 Task: Start in the project WorkWave the sprint 'Sprint for Success', with a duration of 3 weeks.
Action: Mouse moved to (82, 204)
Screenshot: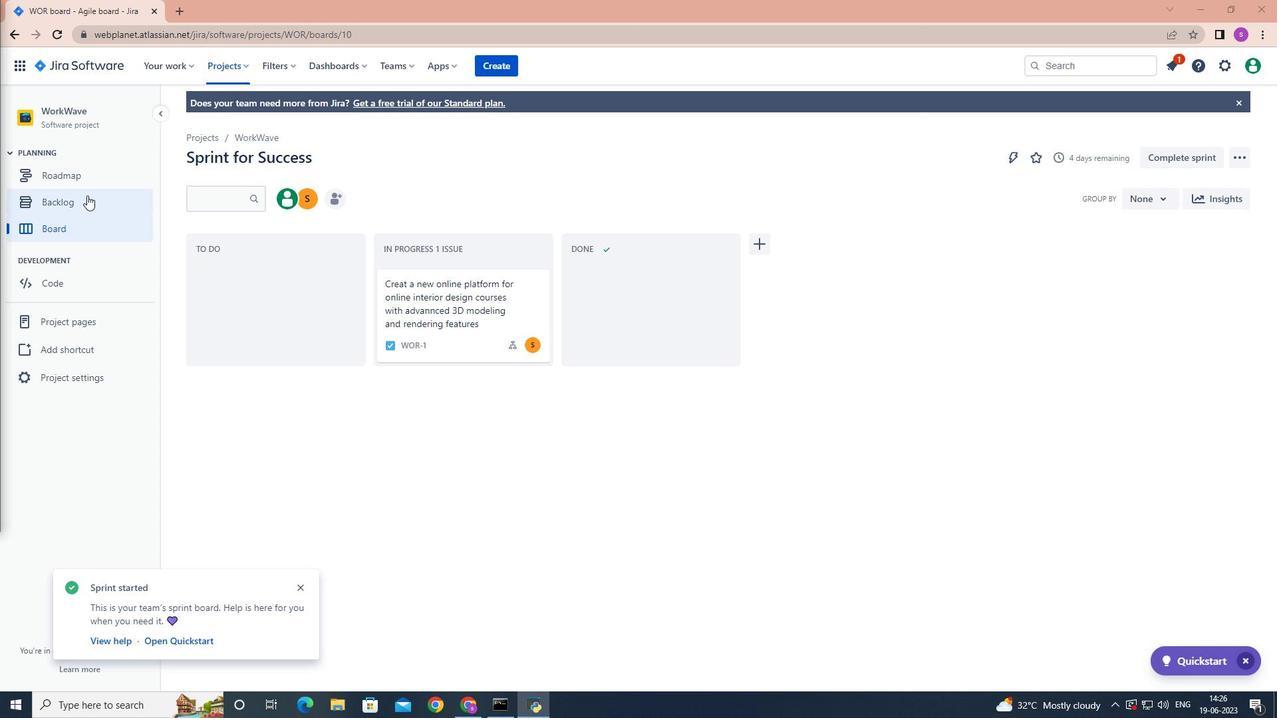 
Action: Mouse pressed left at (82, 204)
Screenshot: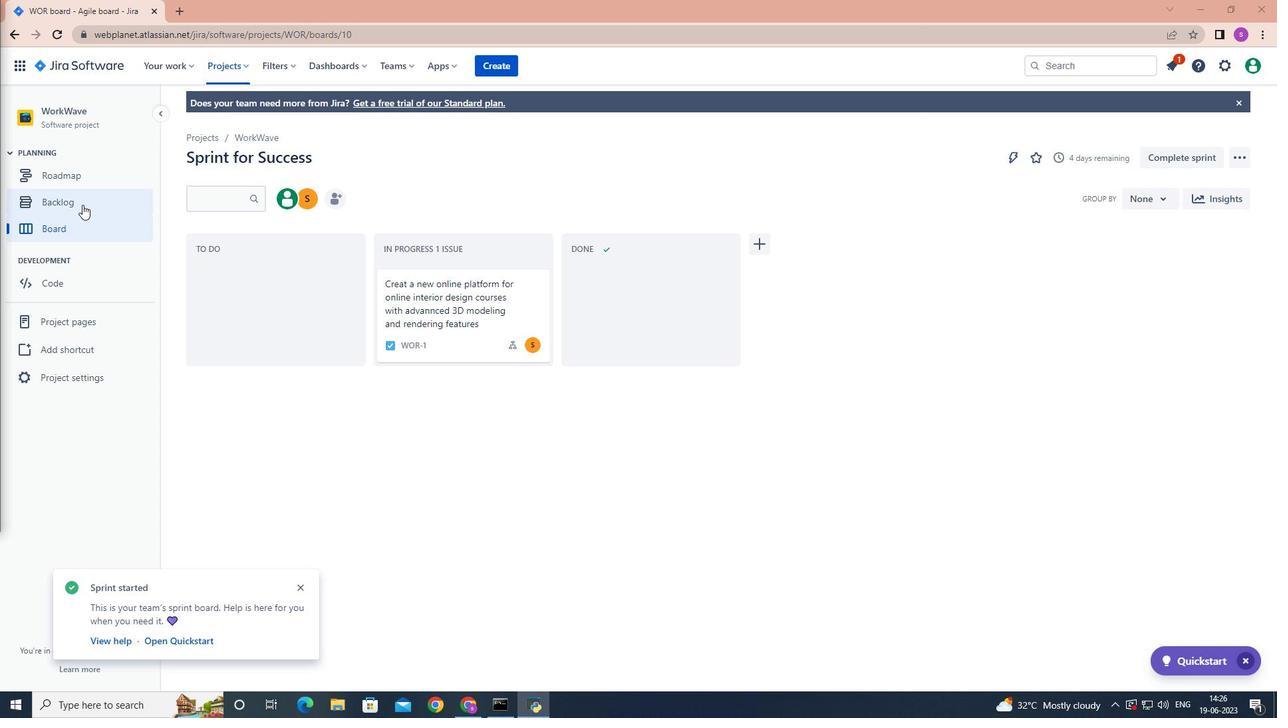 
Action: Mouse moved to (691, 502)
Screenshot: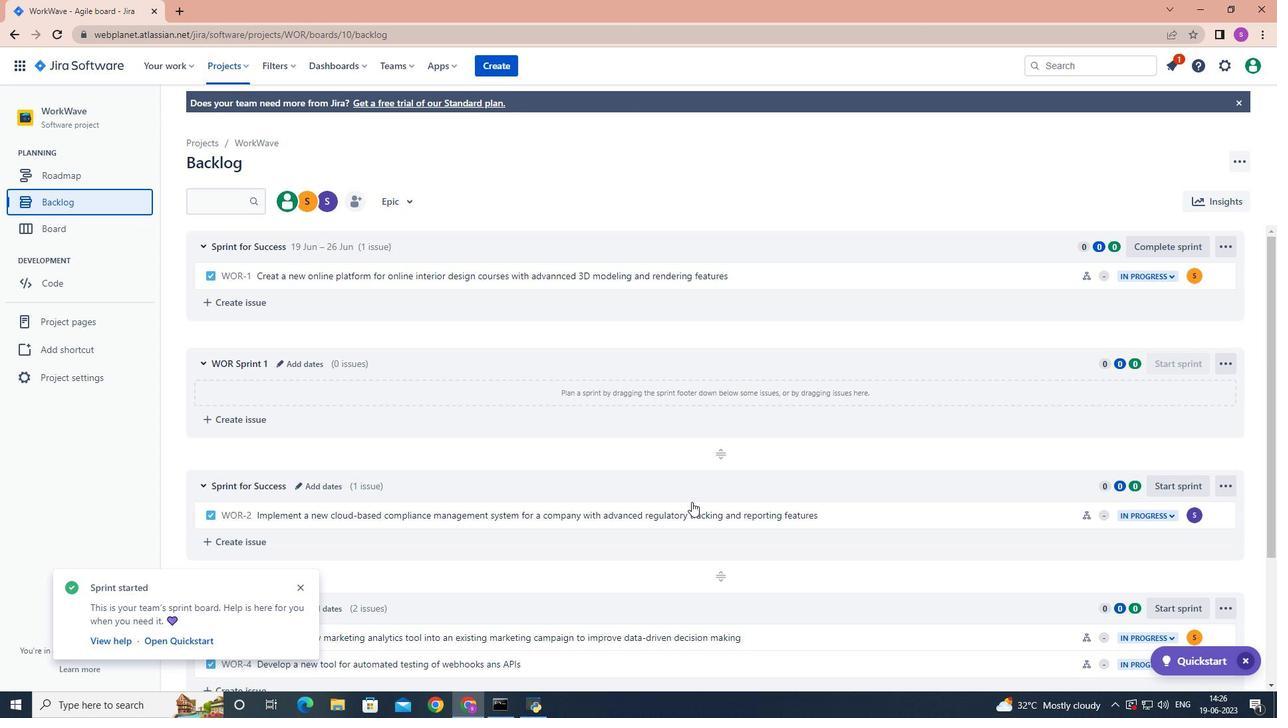 
Action: Mouse scrolled (691, 501) with delta (0, 0)
Screenshot: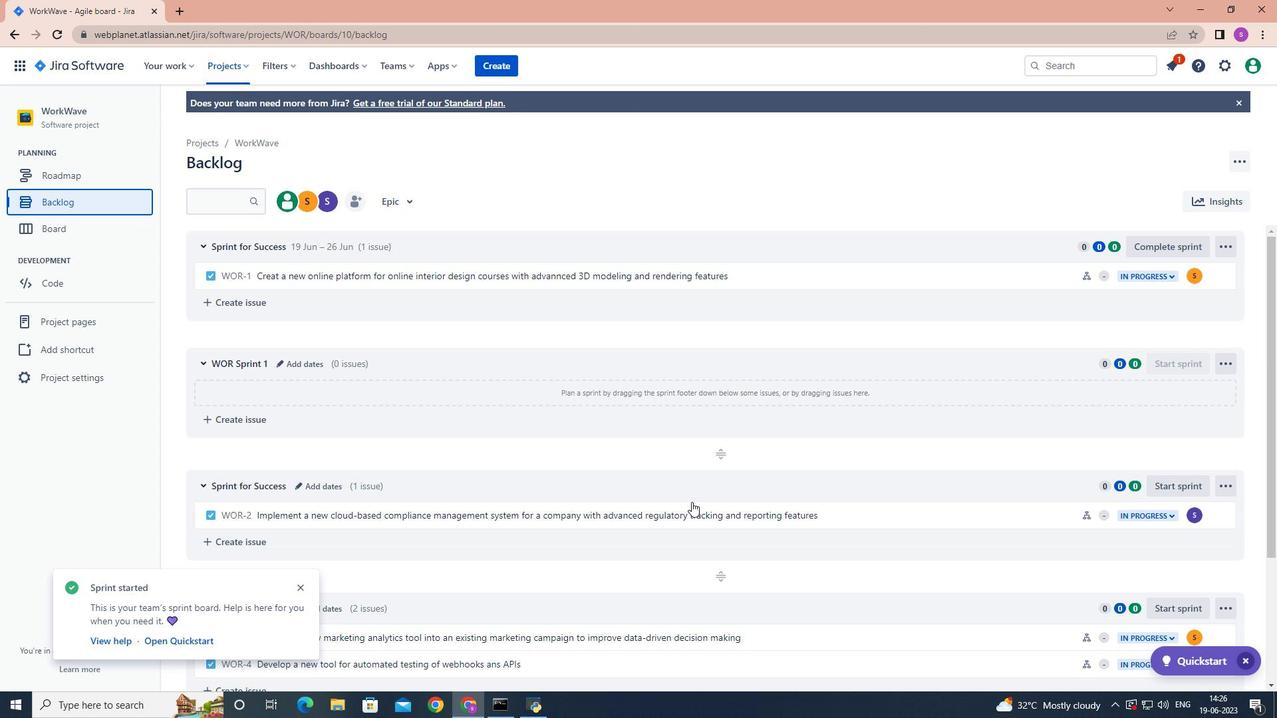 
Action: Mouse moved to (692, 502)
Screenshot: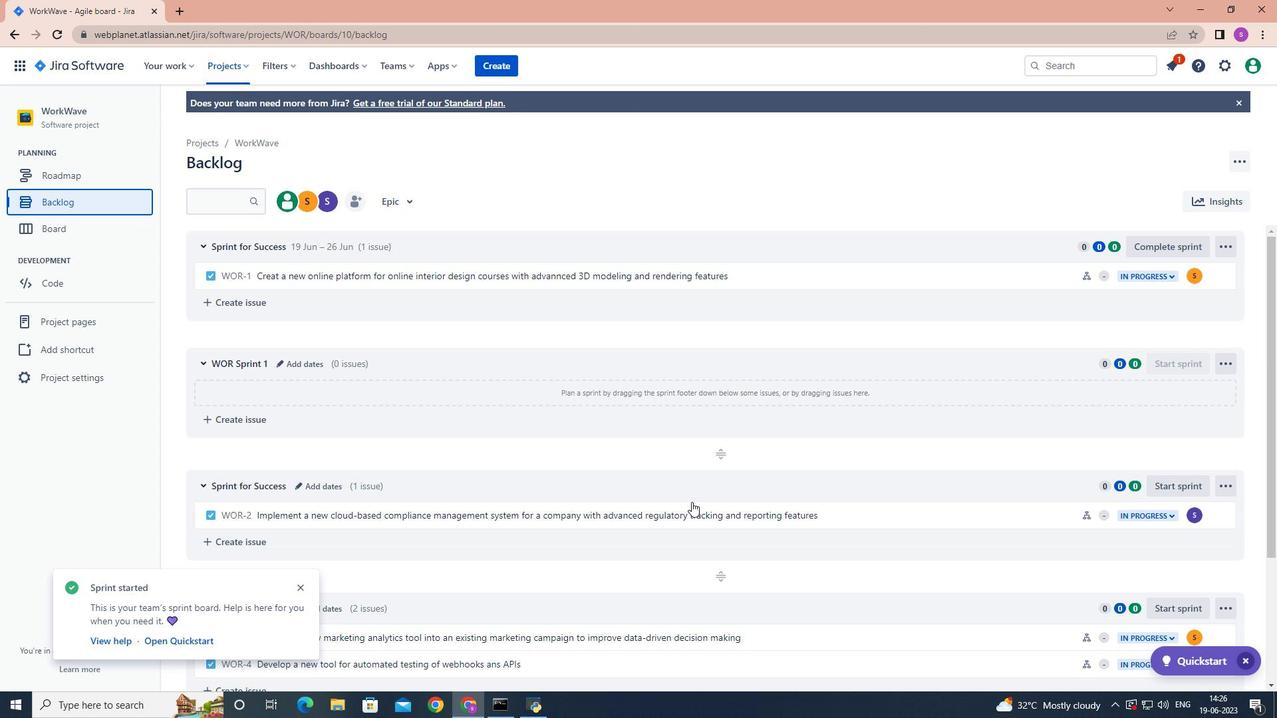 
Action: Mouse scrolled (692, 501) with delta (0, 0)
Screenshot: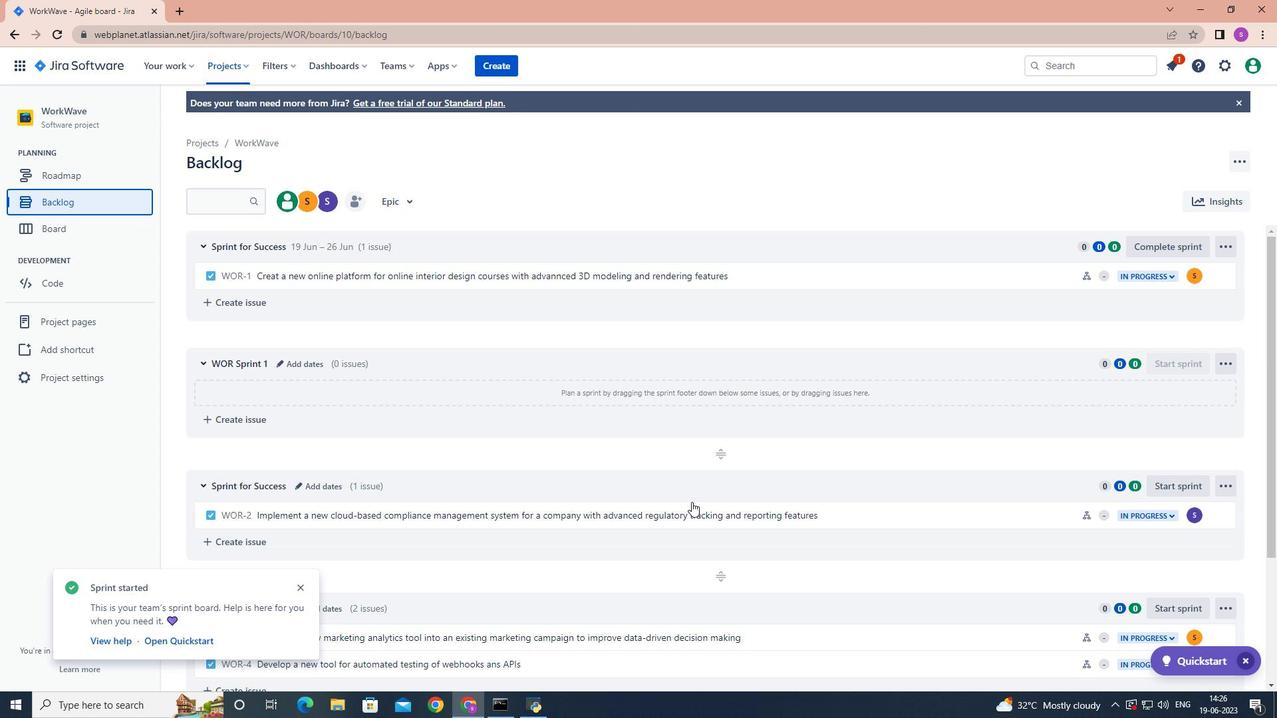 
Action: Mouse moved to (692, 502)
Screenshot: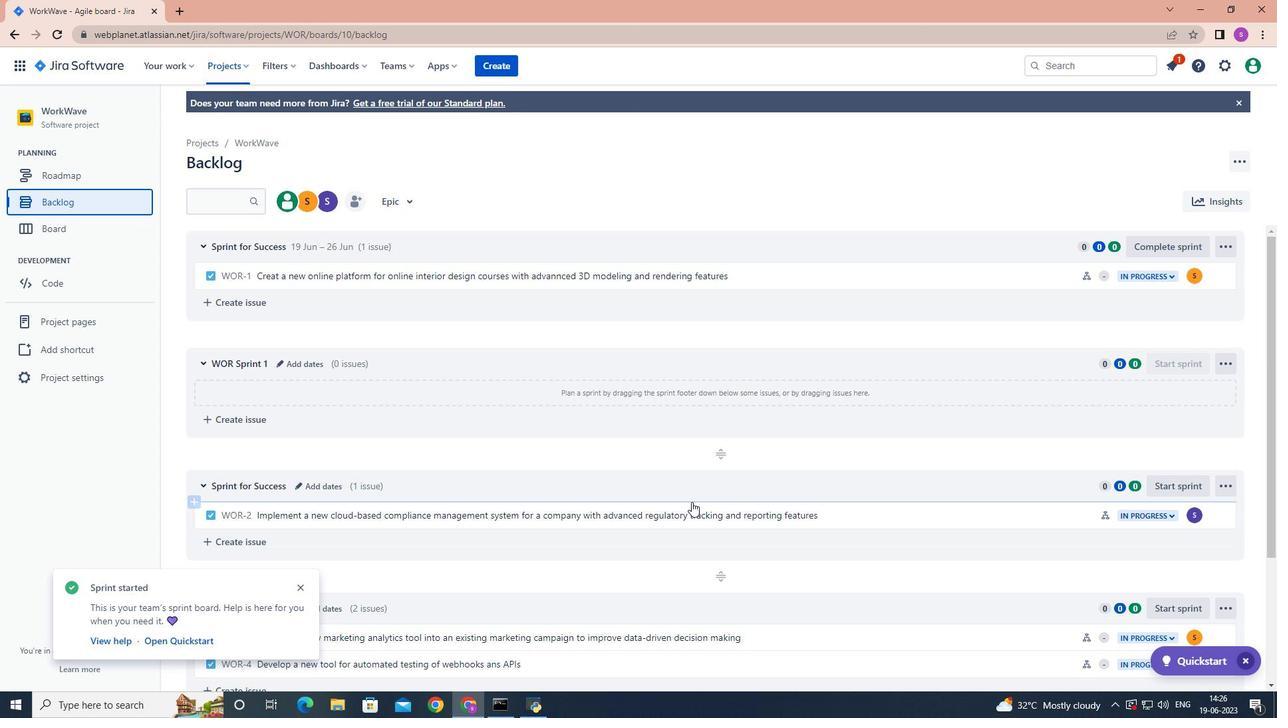 
Action: Mouse scrolled (692, 501) with delta (0, 0)
Screenshot: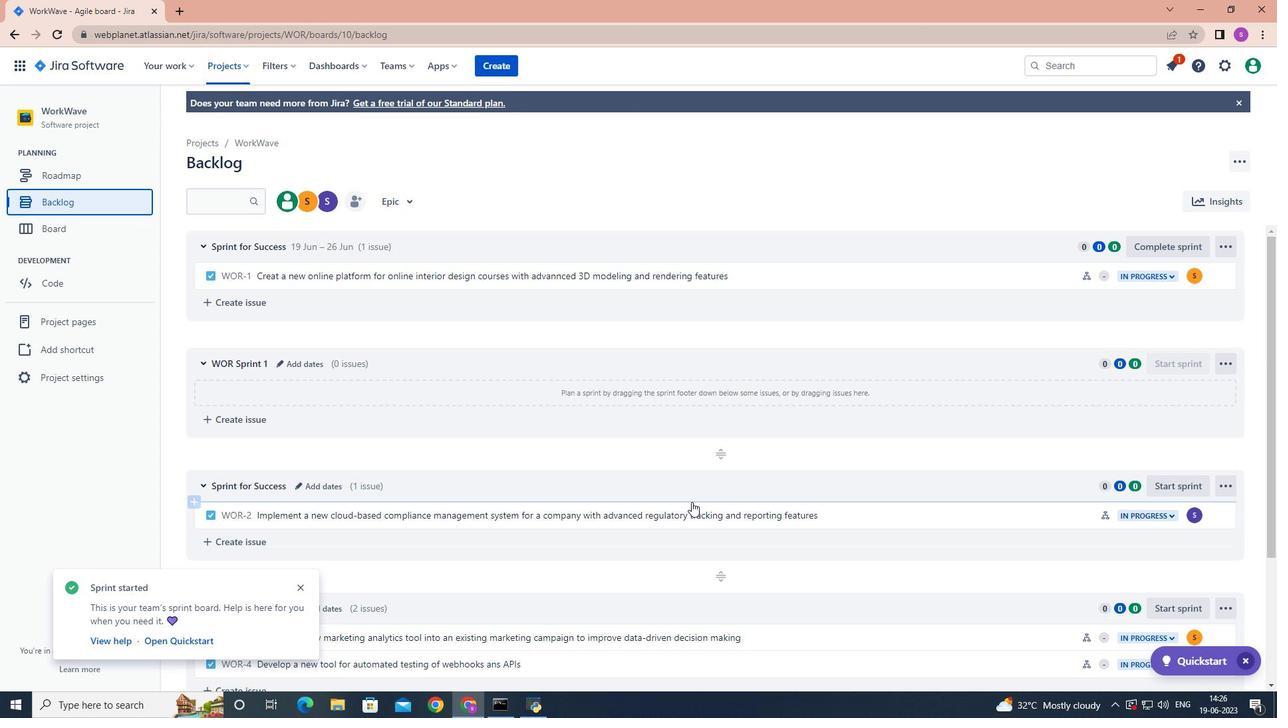 
Action: Mouse moved to (692, 502)
Screenshot: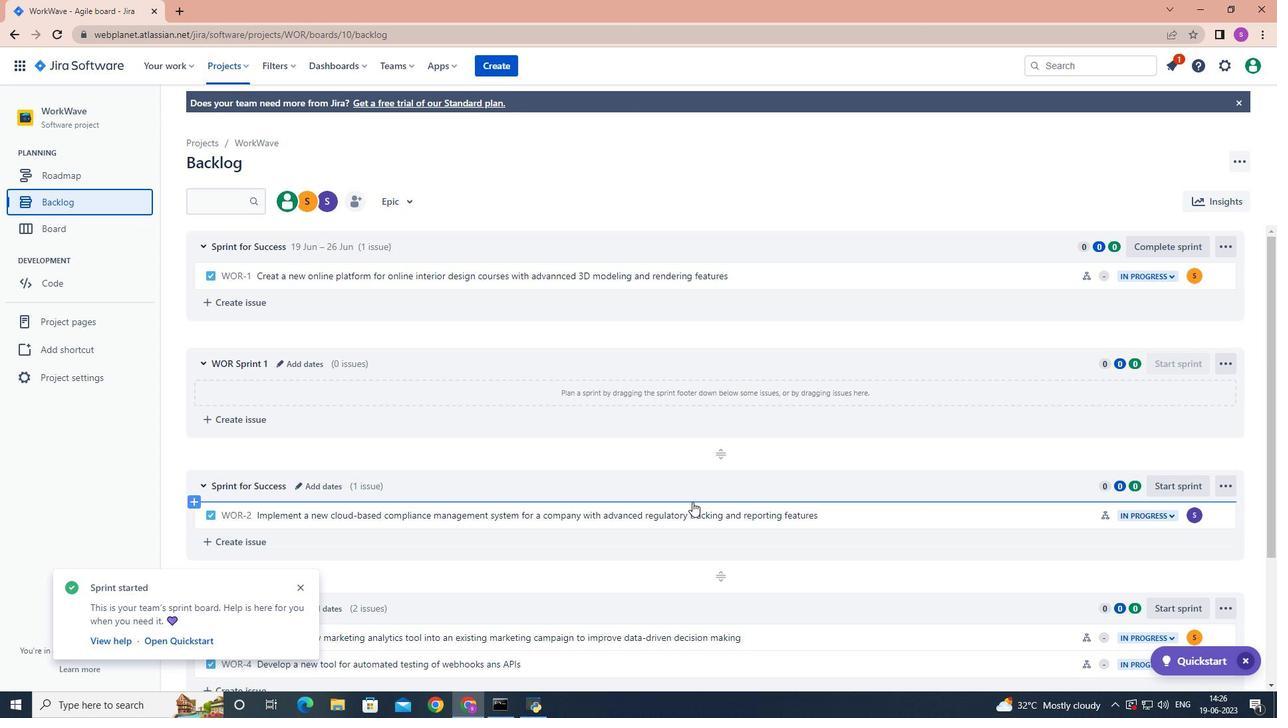 
Action: Mouse scrolled (692, 501) with delta (0, 0)
Screenshot: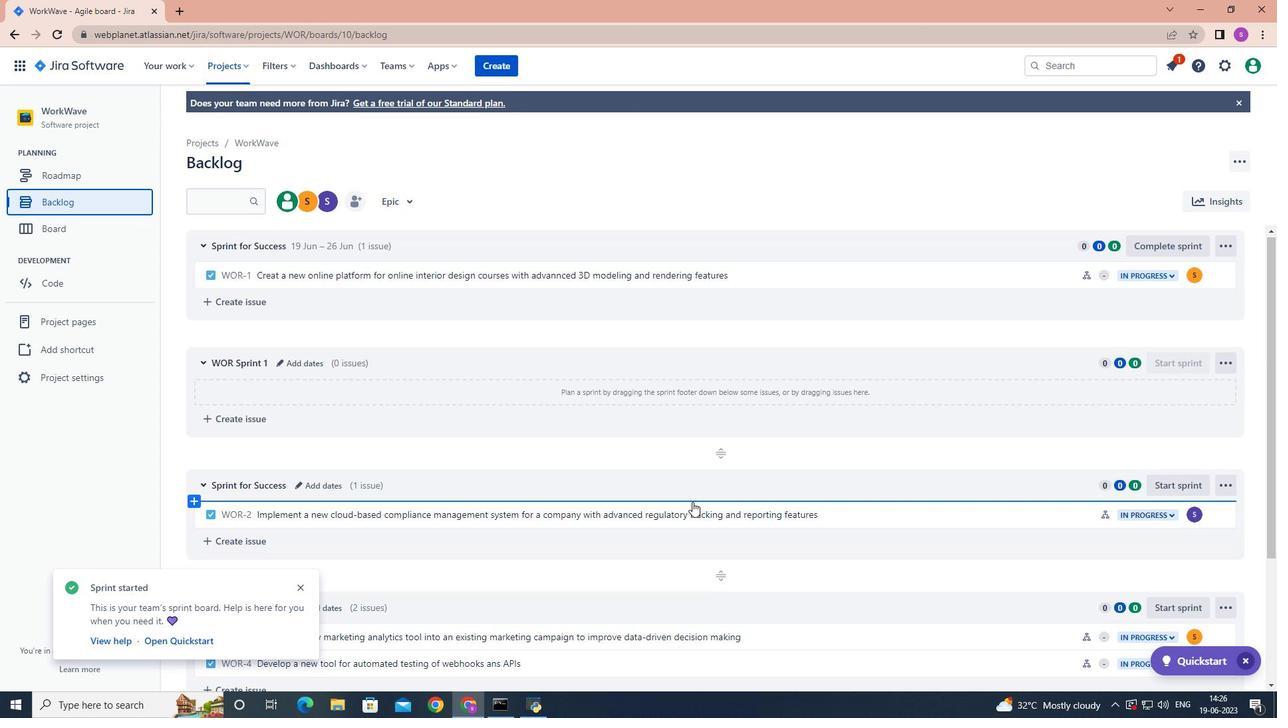 
Action: Mouse scrolled (692, 501) with delta (0, 0)
Screenshot: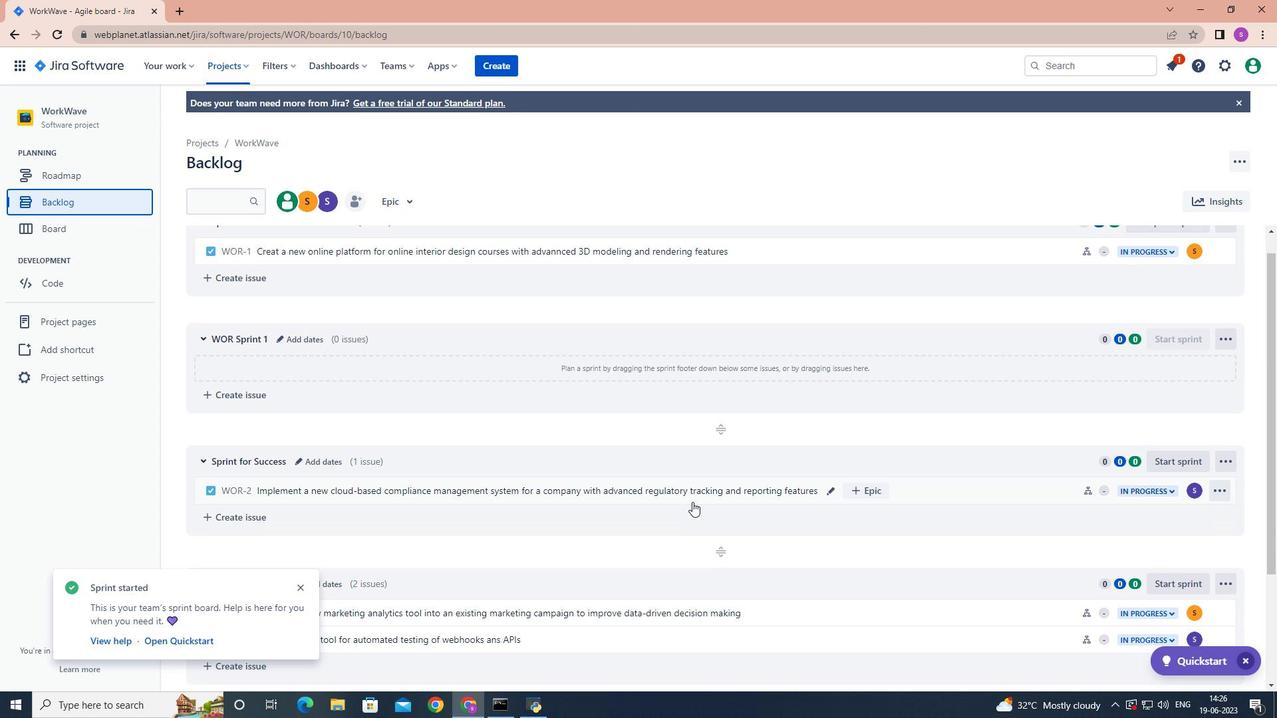 
Action: Mouse moved to (750, 466)
Screenshot: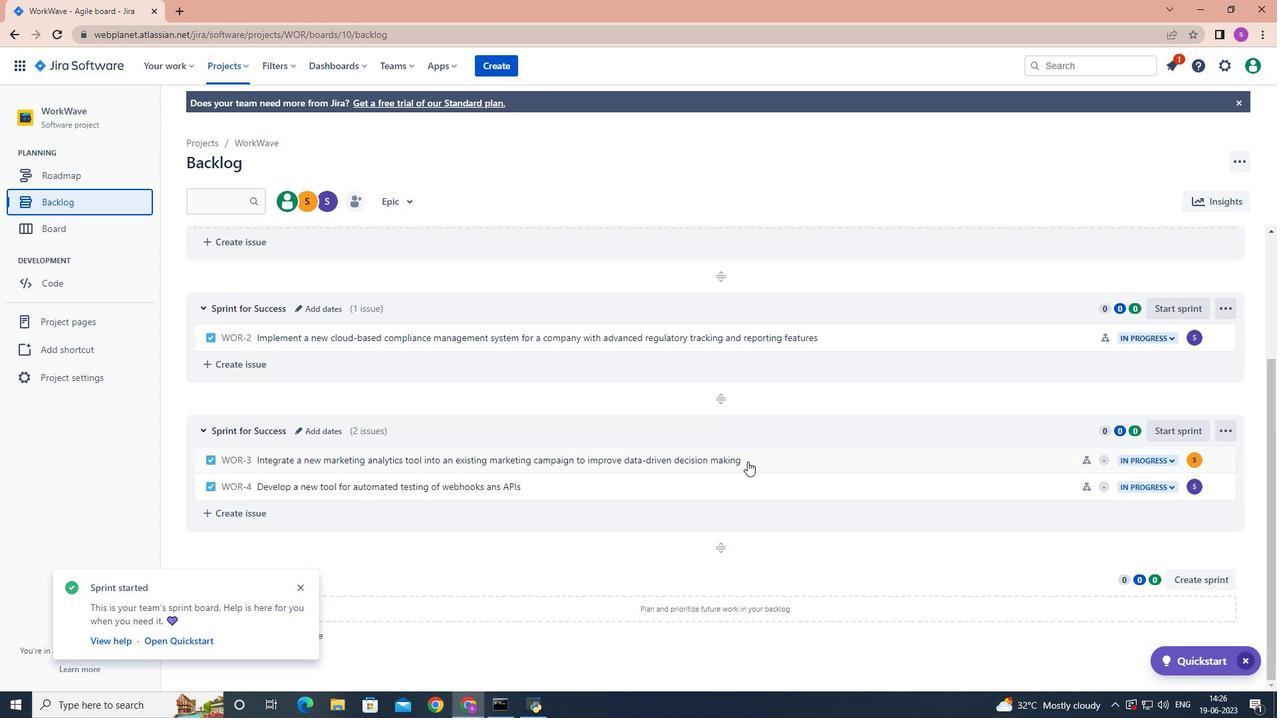 
Action: Mouse scrolled (750, 467) with delta (0, 0)
Screenshot: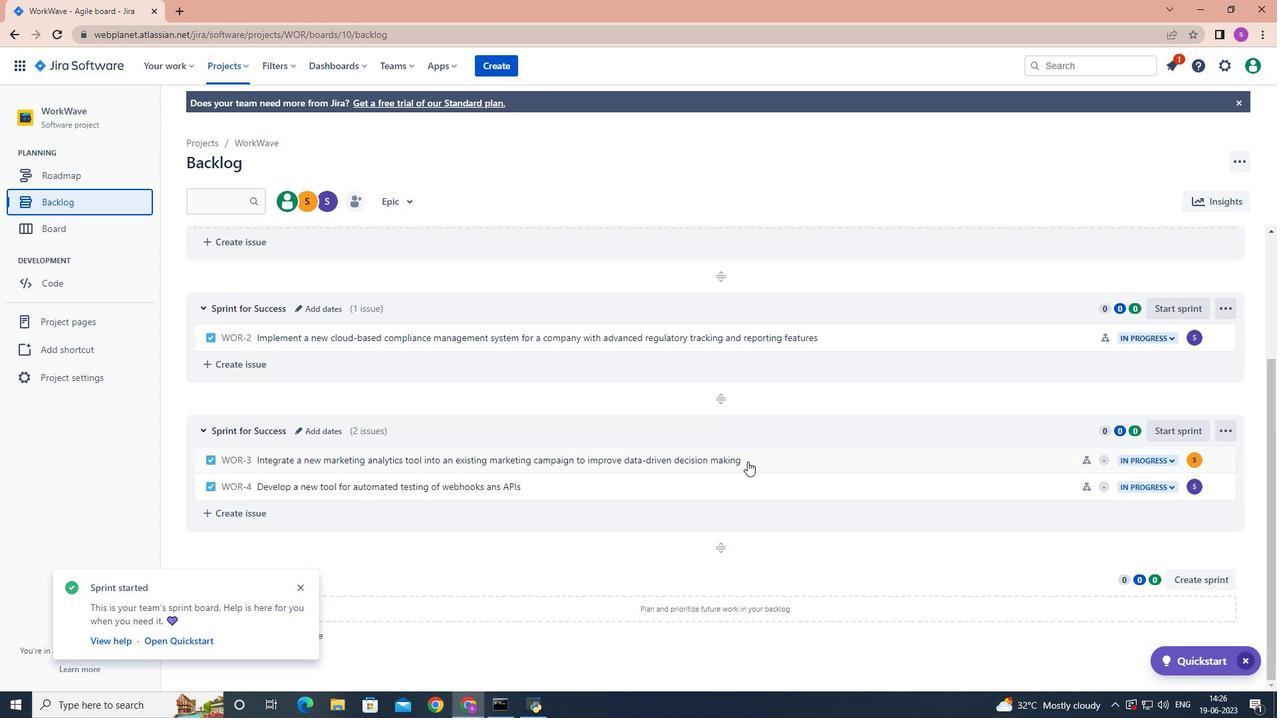 
Action: Mouse moved to (750, 466)
Screenshot: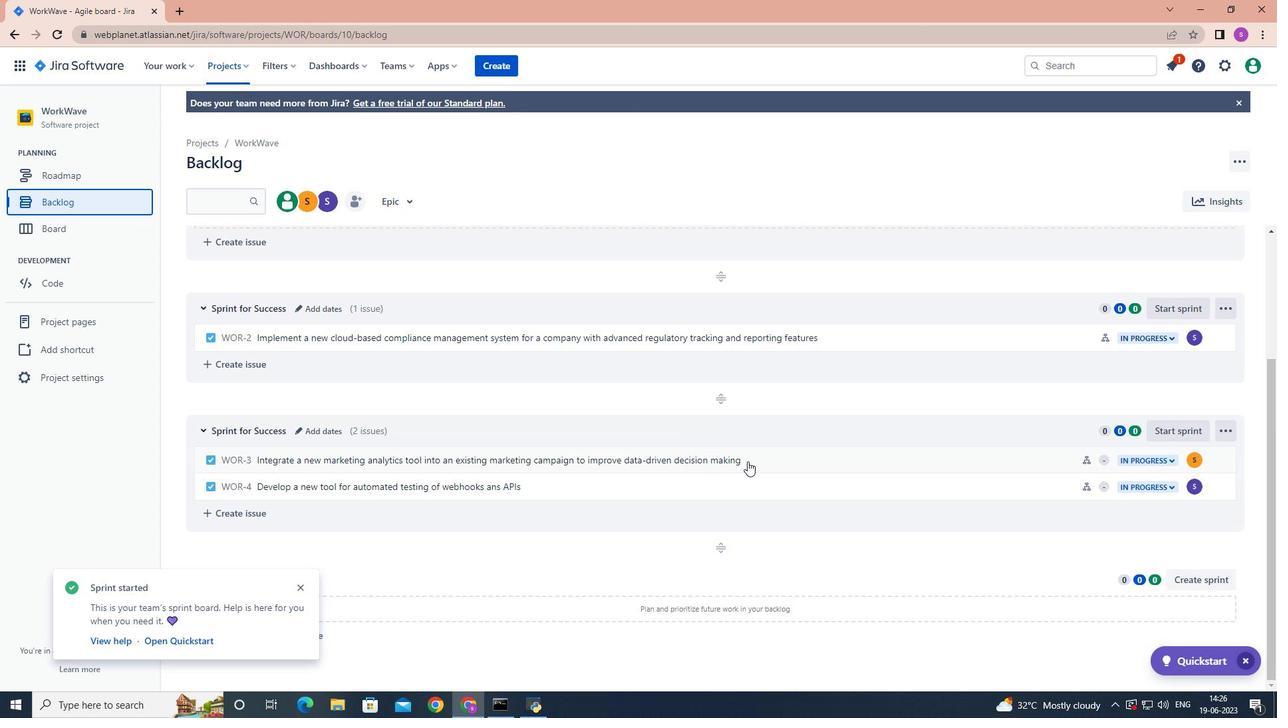 
Action: Mouse scrolled (750, 467) with delta (0, 0)
Screenshot: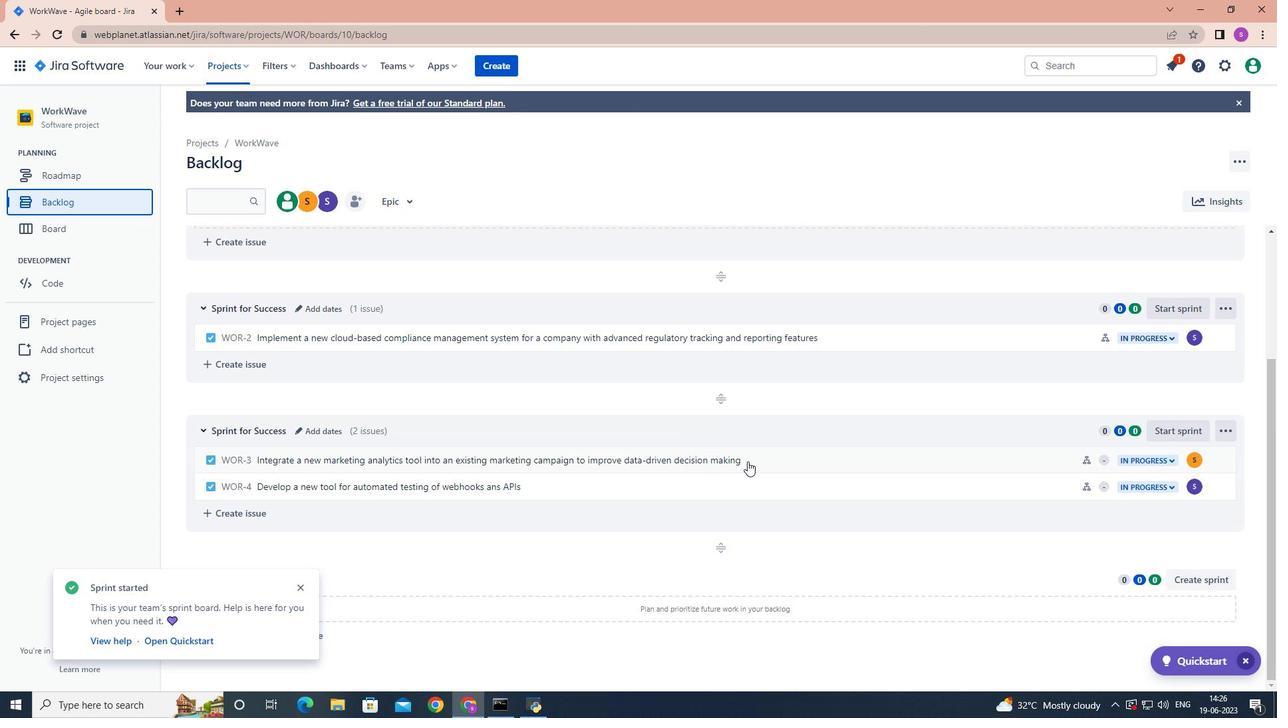 
Action: Mouse moved to (751, 468)
Screenshot: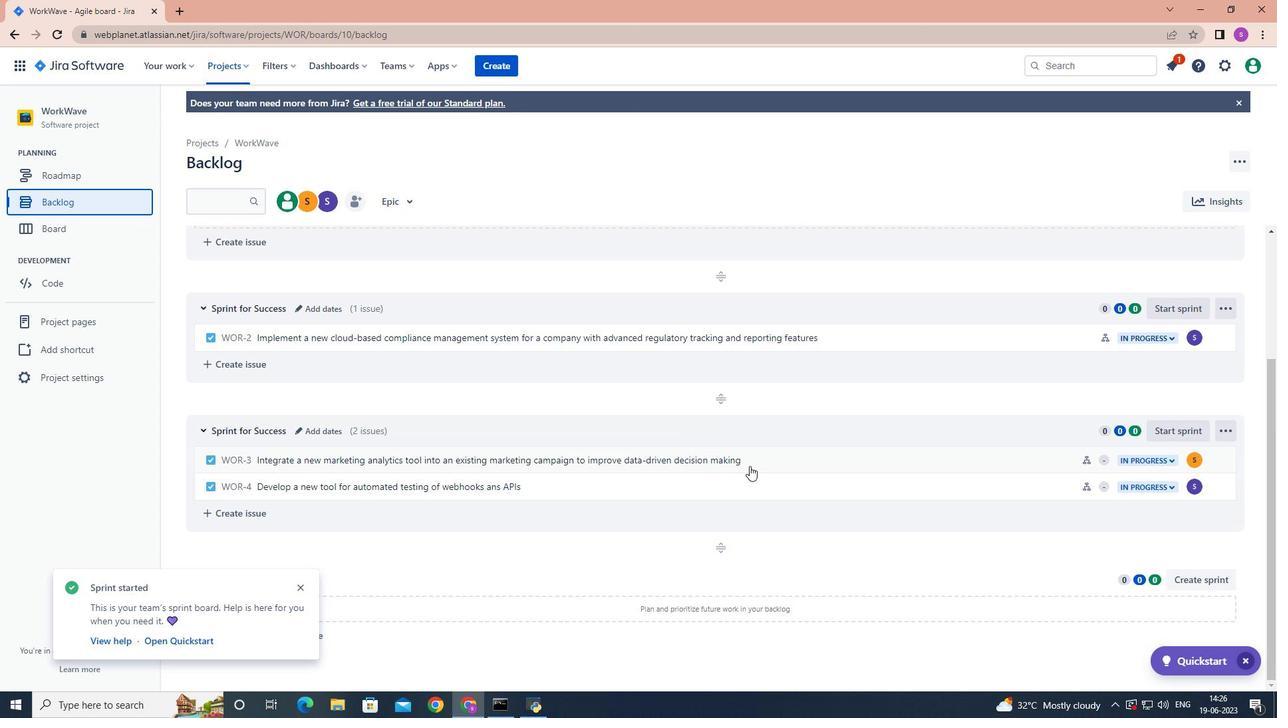
Action: Mouse scrolled (751, 468) with delta (0, 0)
Screenshot: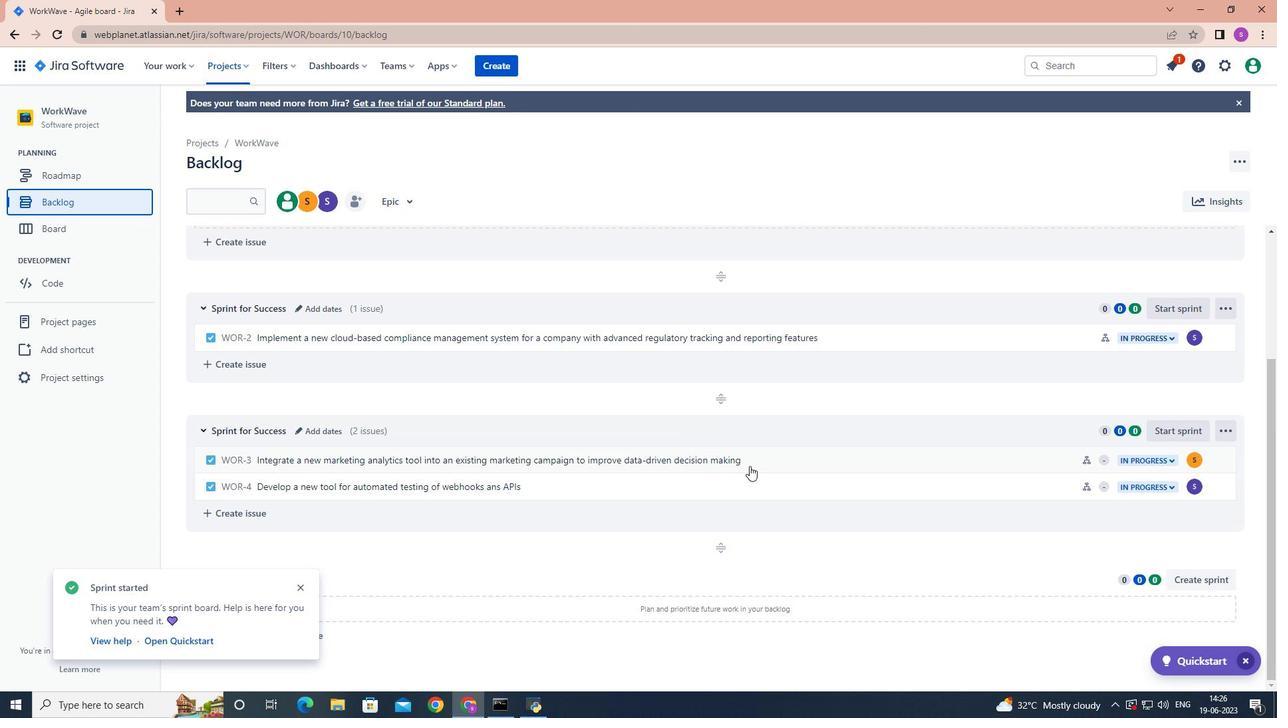 
Action: Mouse moved to (753, 471)
Screenshot: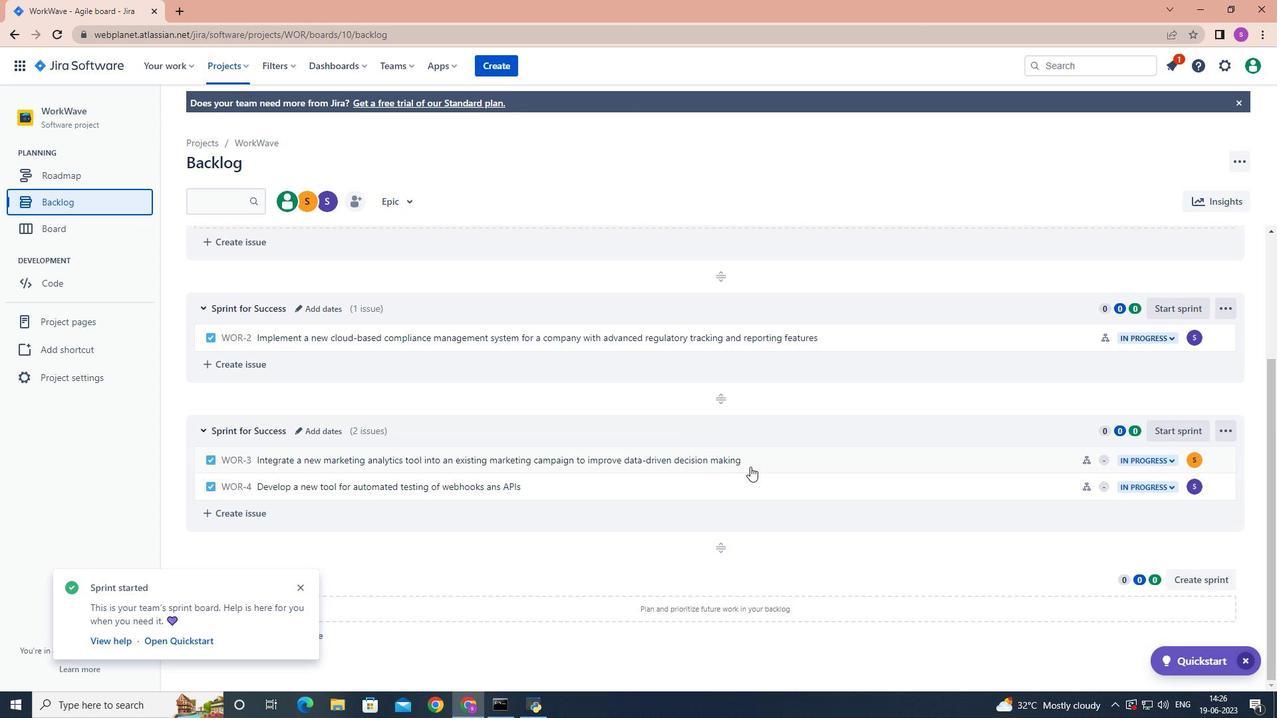 
Action: Mouse scrolled (753, 472) with delta (0, 0)
Screenshot: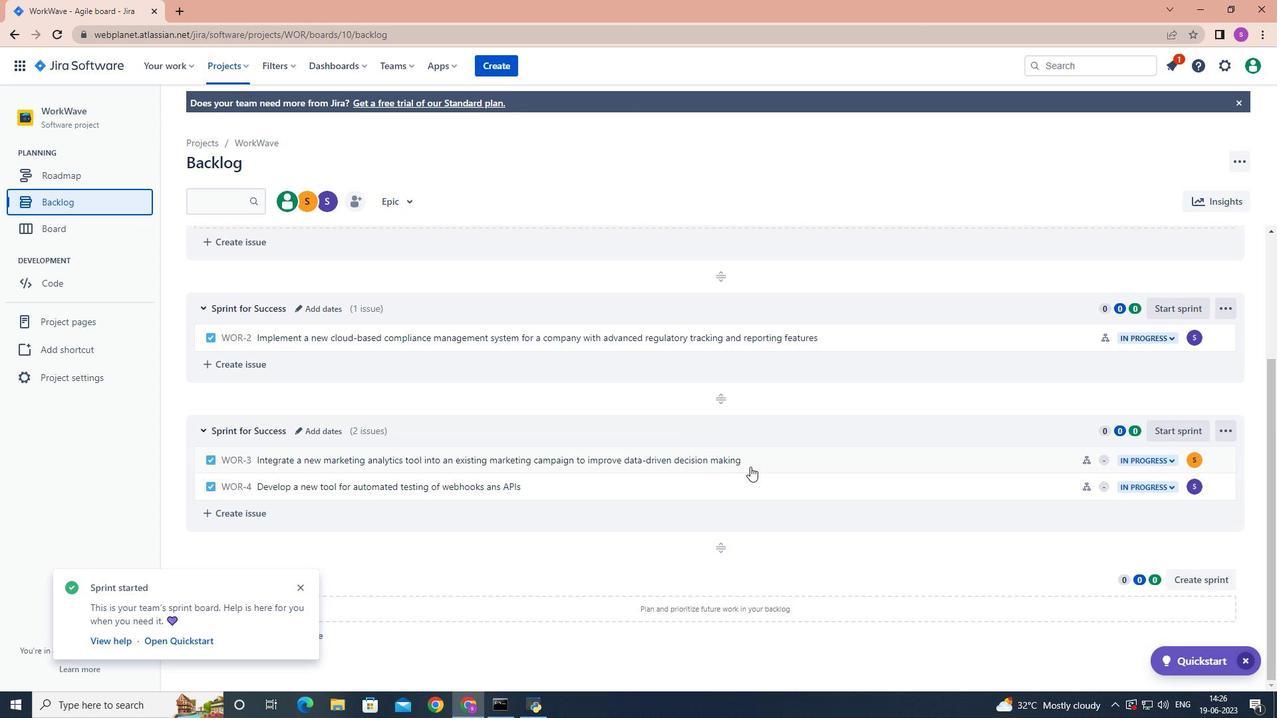 
Action: Mouse moved to (755, 475)
Screenshot: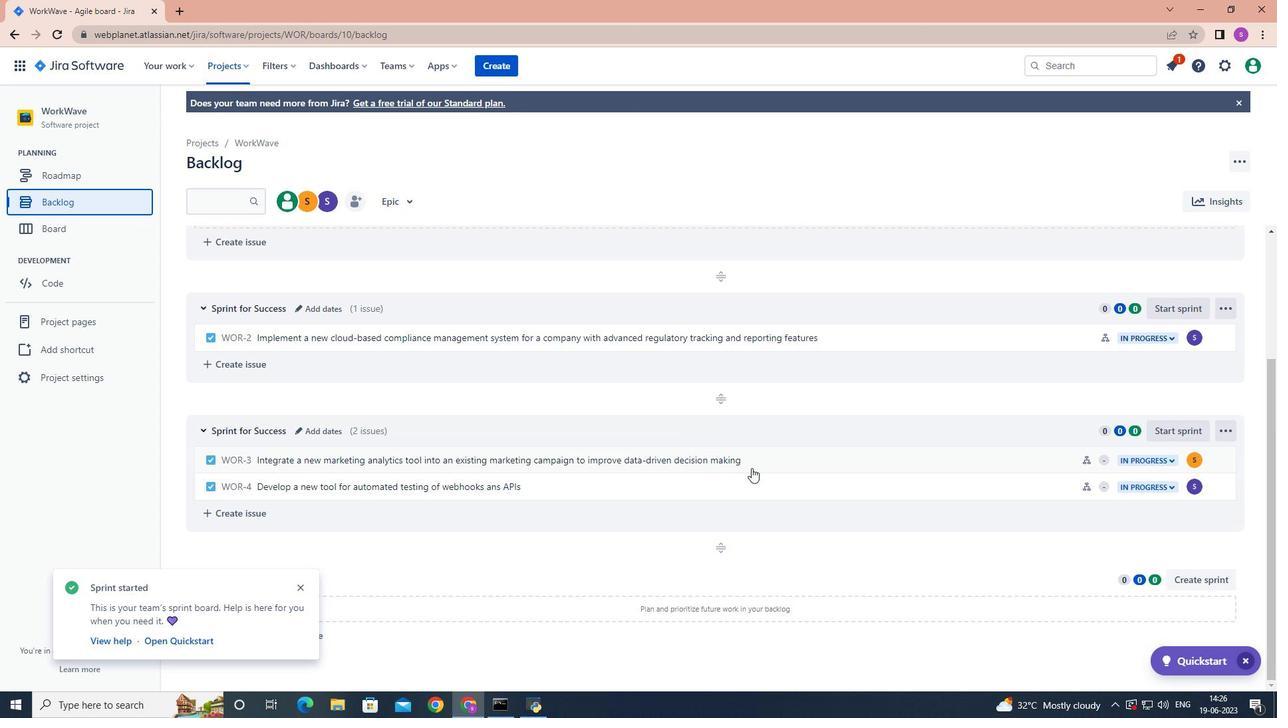 
Action: Mouse scrolled (755, 476) with delta (0, 0)
Screenshot: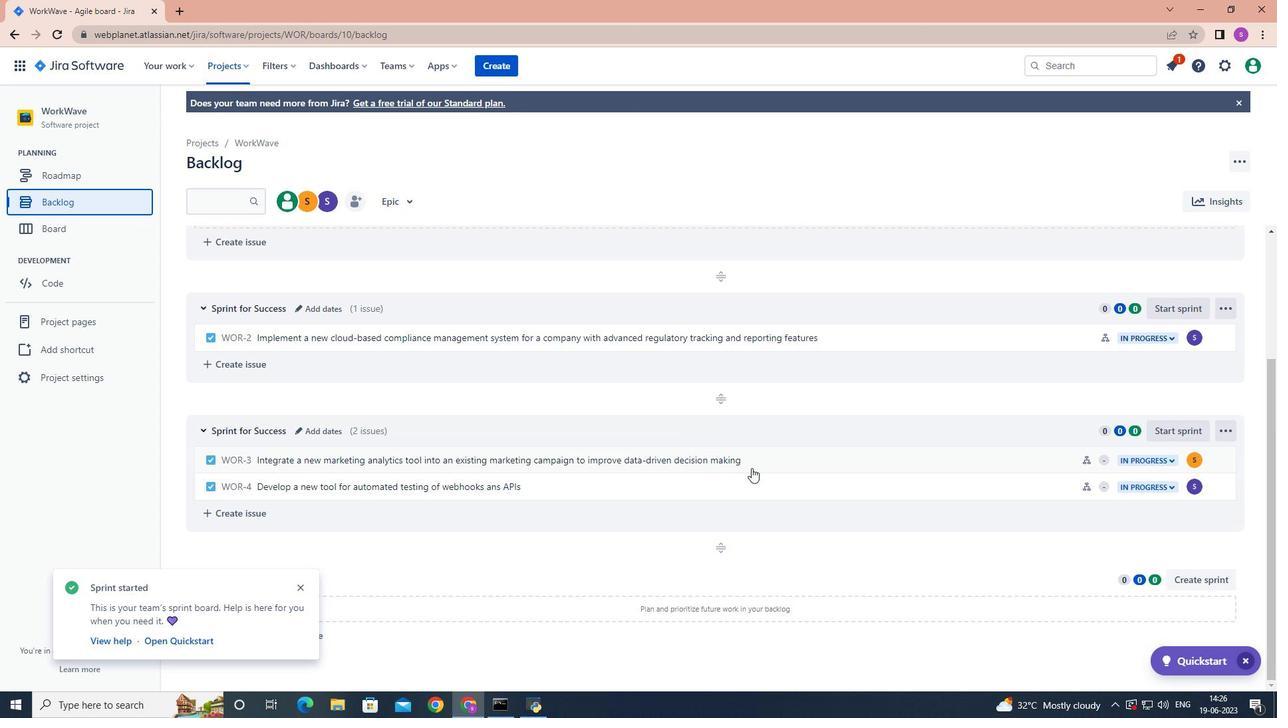 
Action: Mouse moved to (765, 492)
Screenshot: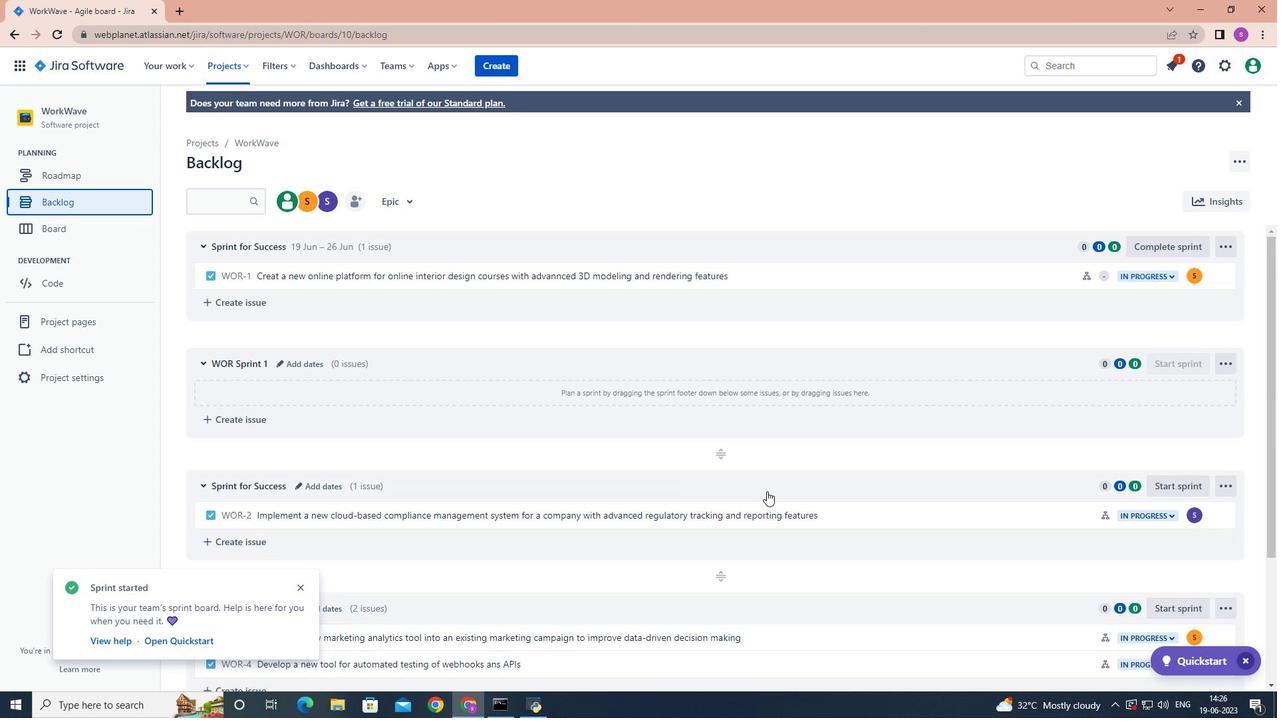 
Action: Mouse scrolled (765, 492) with delta (0, 0)
Screenshot: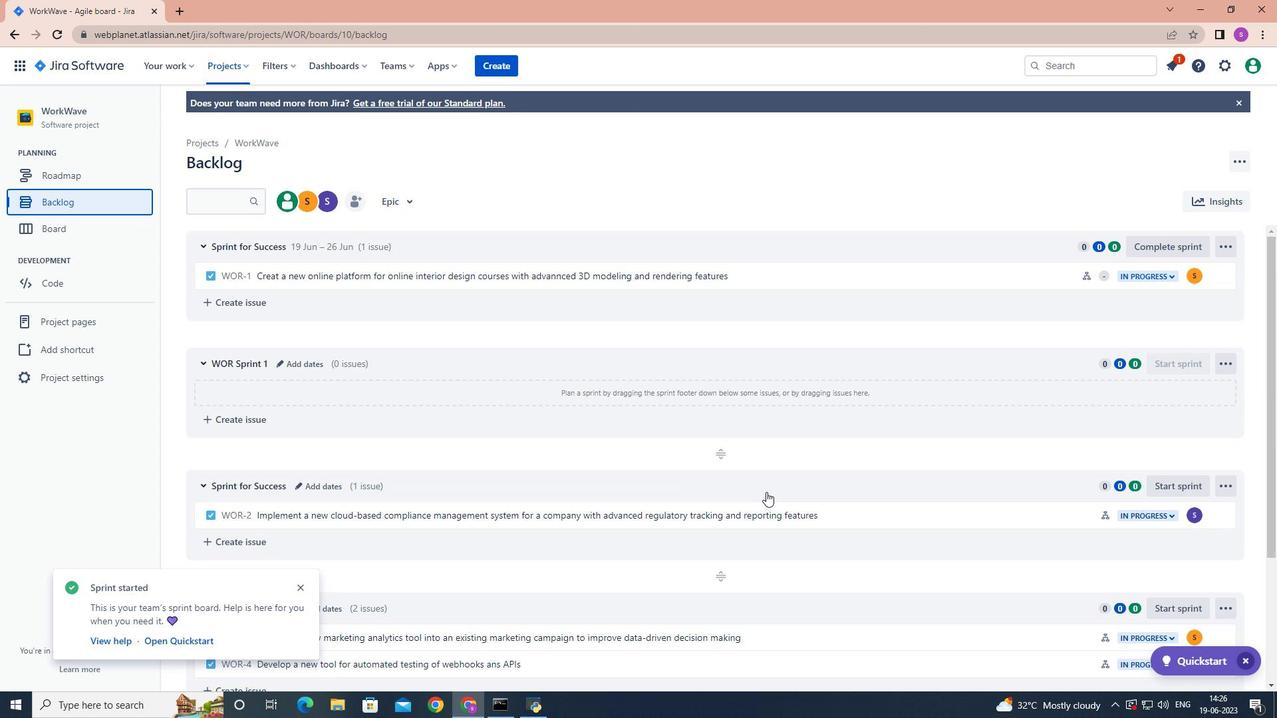 
Action: Mouse scrolled (765, 492) with delta (0, 0)
Screenshot: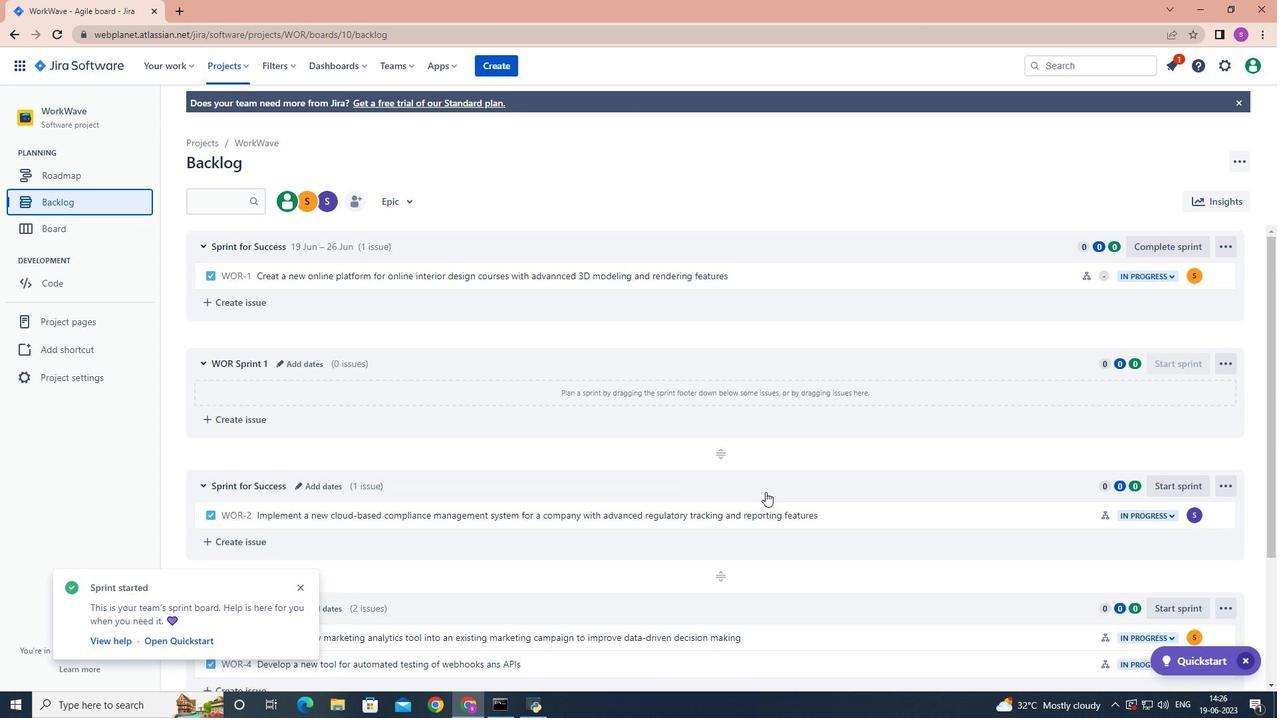 
Action: Mouse scrolled (765, 492) with delta (0, 0)
Screenshot: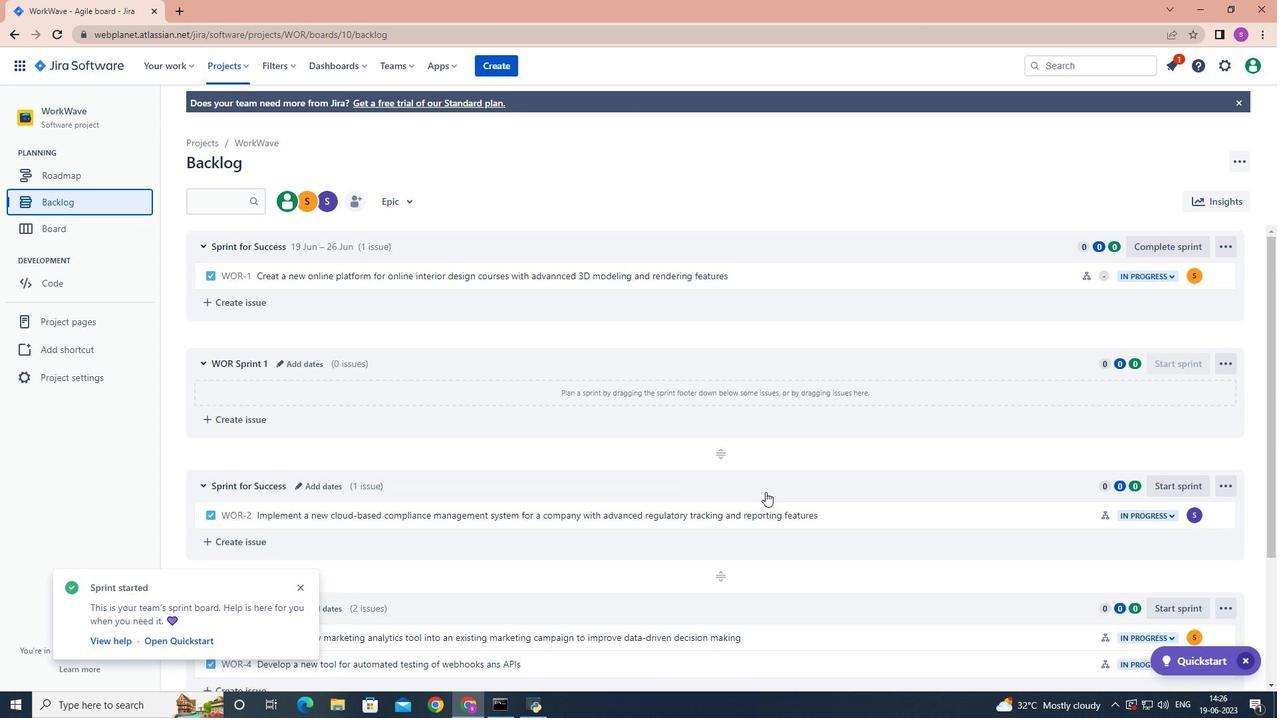 
Action: Mouse moved to (783, 472)
Screenshot: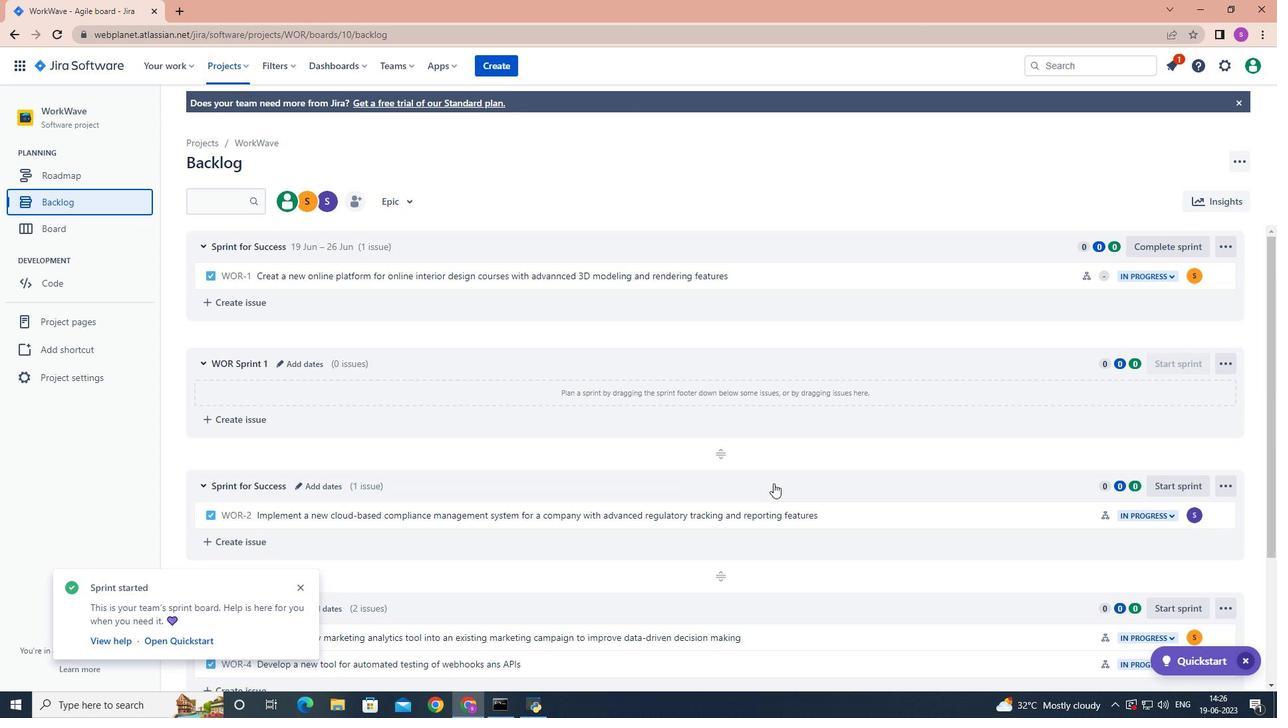 
Action: Mouse scrolled (783, 471) with delta (0, 0)
Screenshot: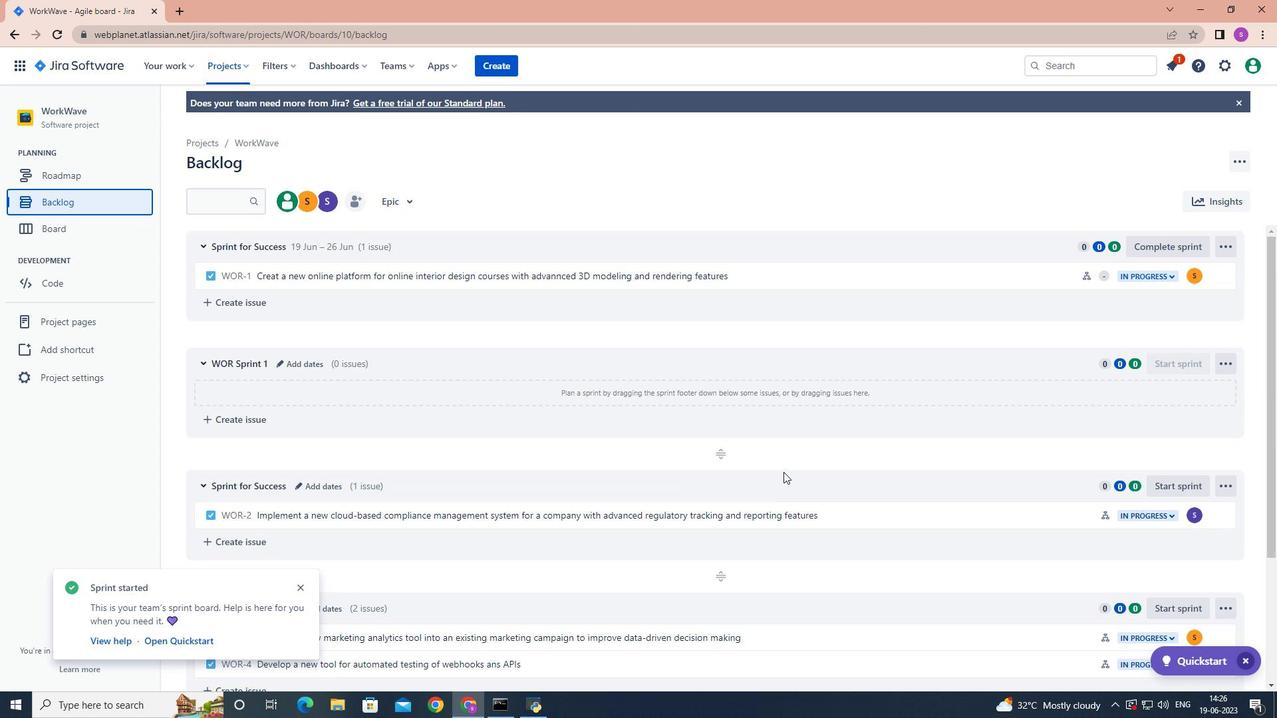 
Action: Mouse scrolled (783, 471) with delta (0, 0)
Screenshot: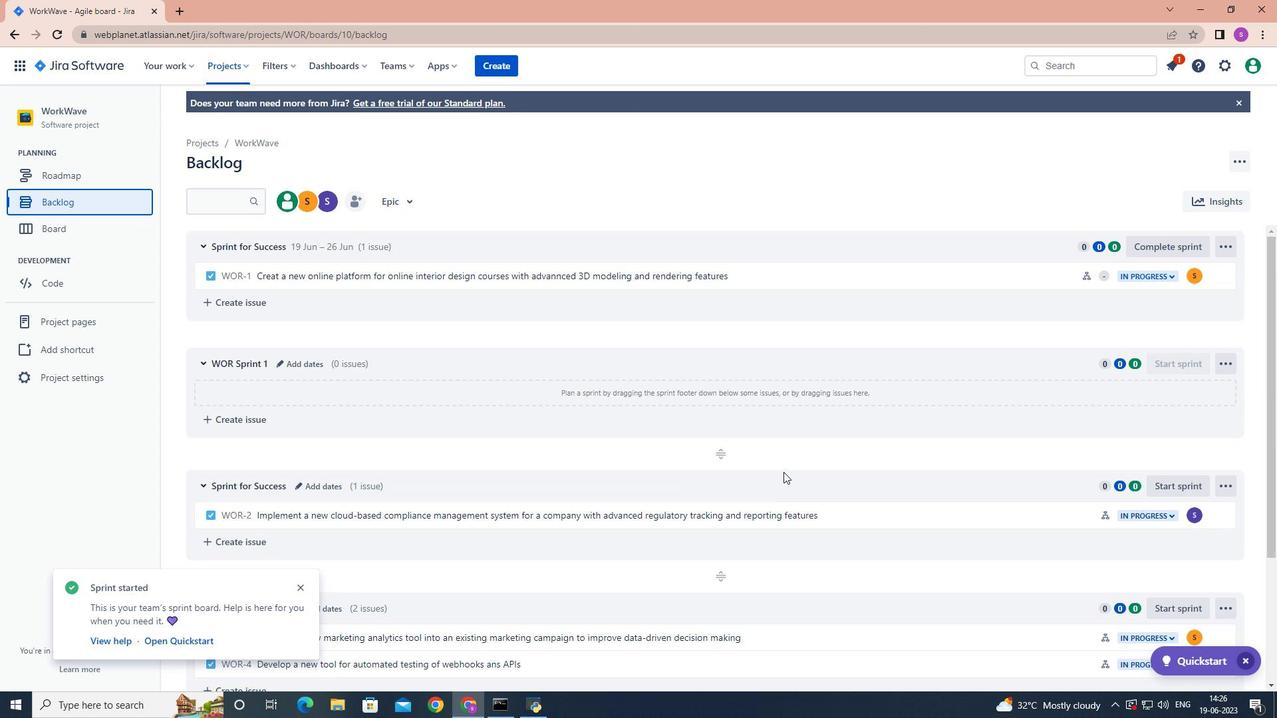 
Action: Mouse scrolled (783, 471) with delta (0, 0)
Screenshot: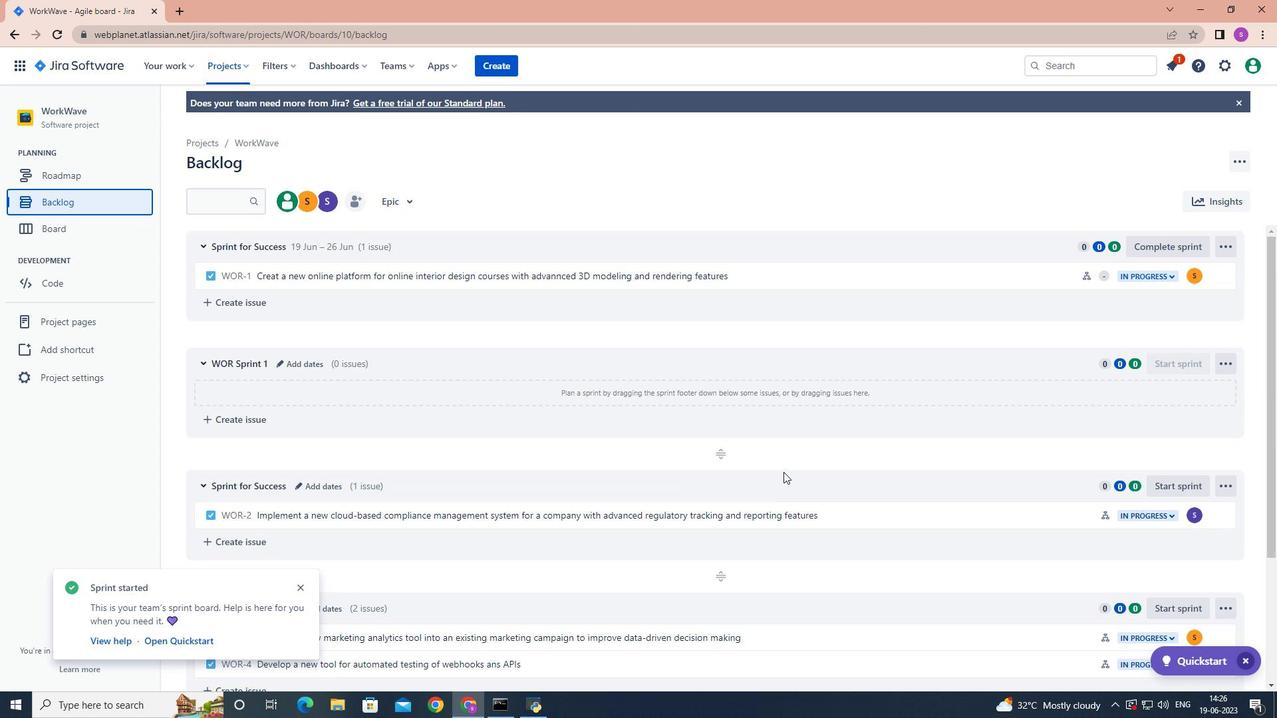 
Action: Mouse scrolled (783, 471) with delta (0, 0)
Screenshot: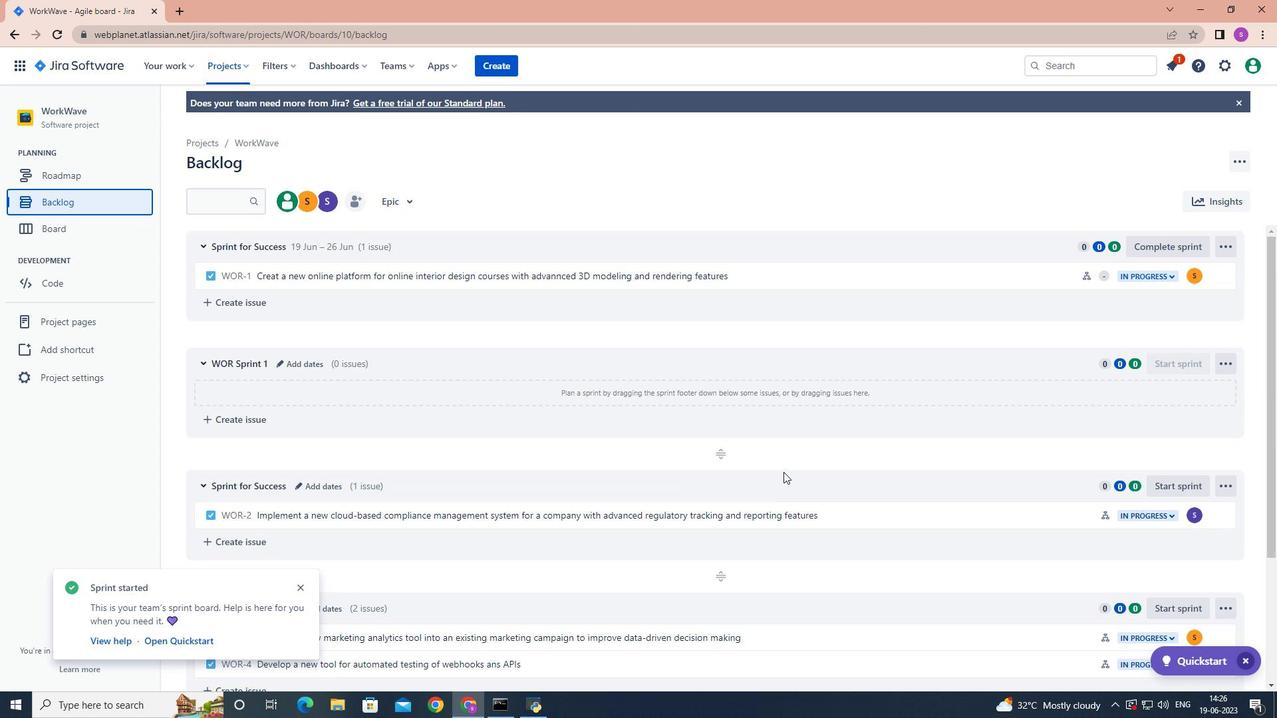
Action: Mouse moved to (783, 472)
Screenshot: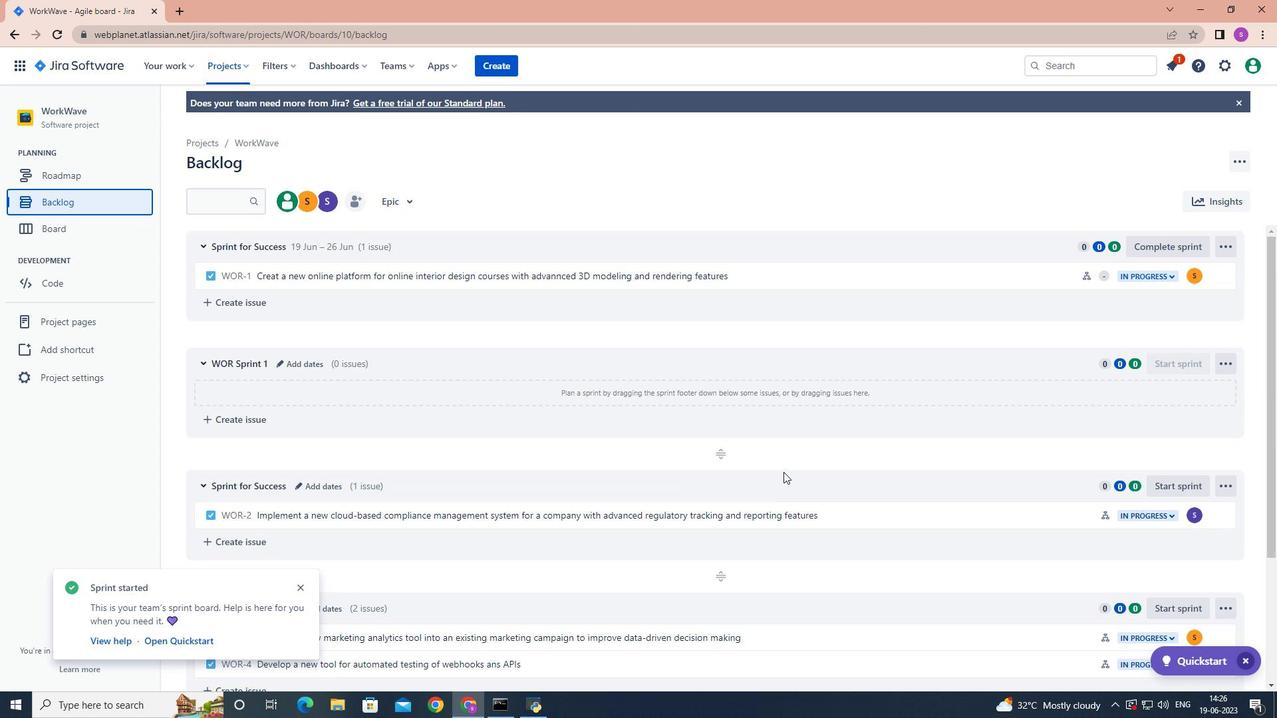 
Action: Mouse scrolled (783, 471) with delta (0, 0)
Screenshot: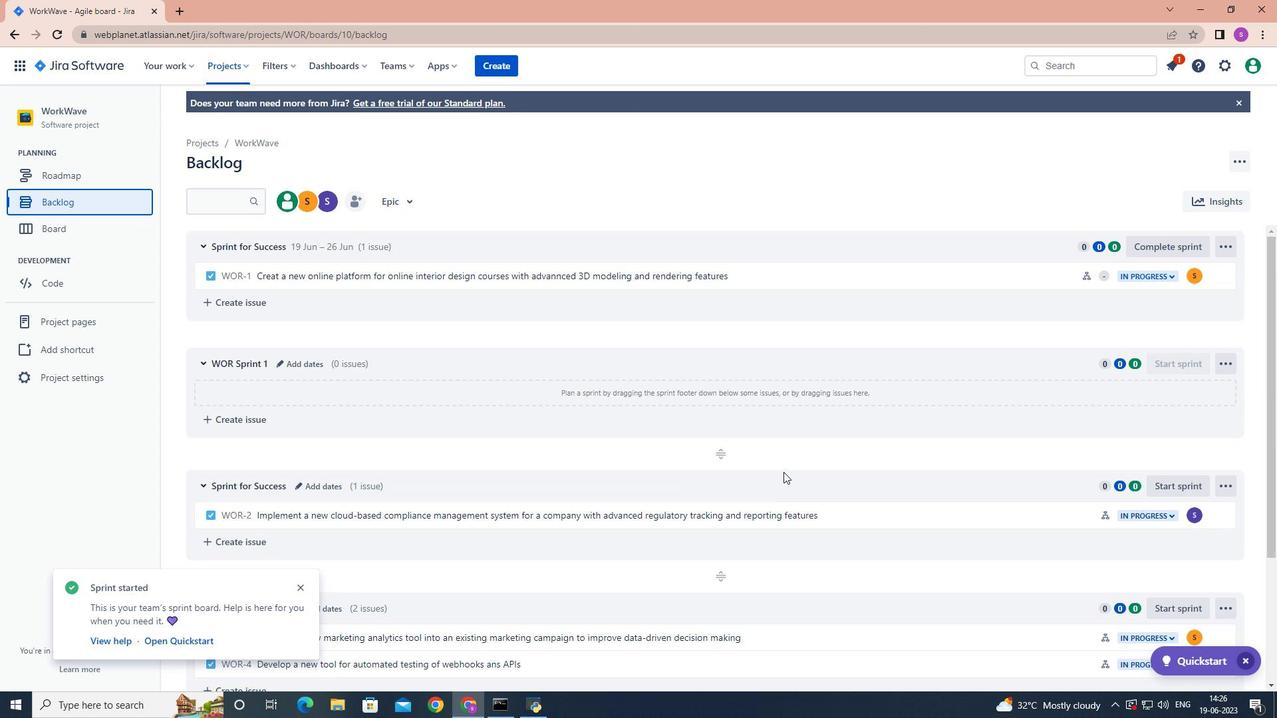 
Action: Mouse moved to (1166, 306)
Screenshot: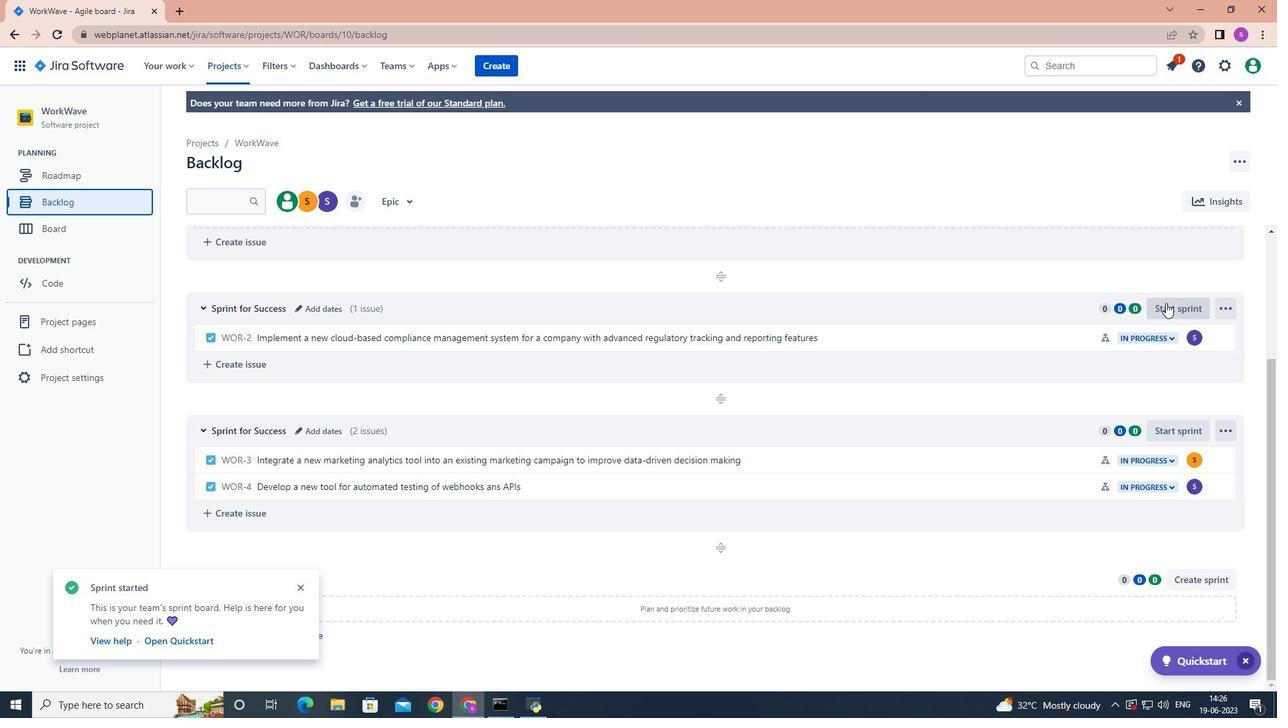 
Action: Mouse pressed left at (1166, 306)
Screenshot: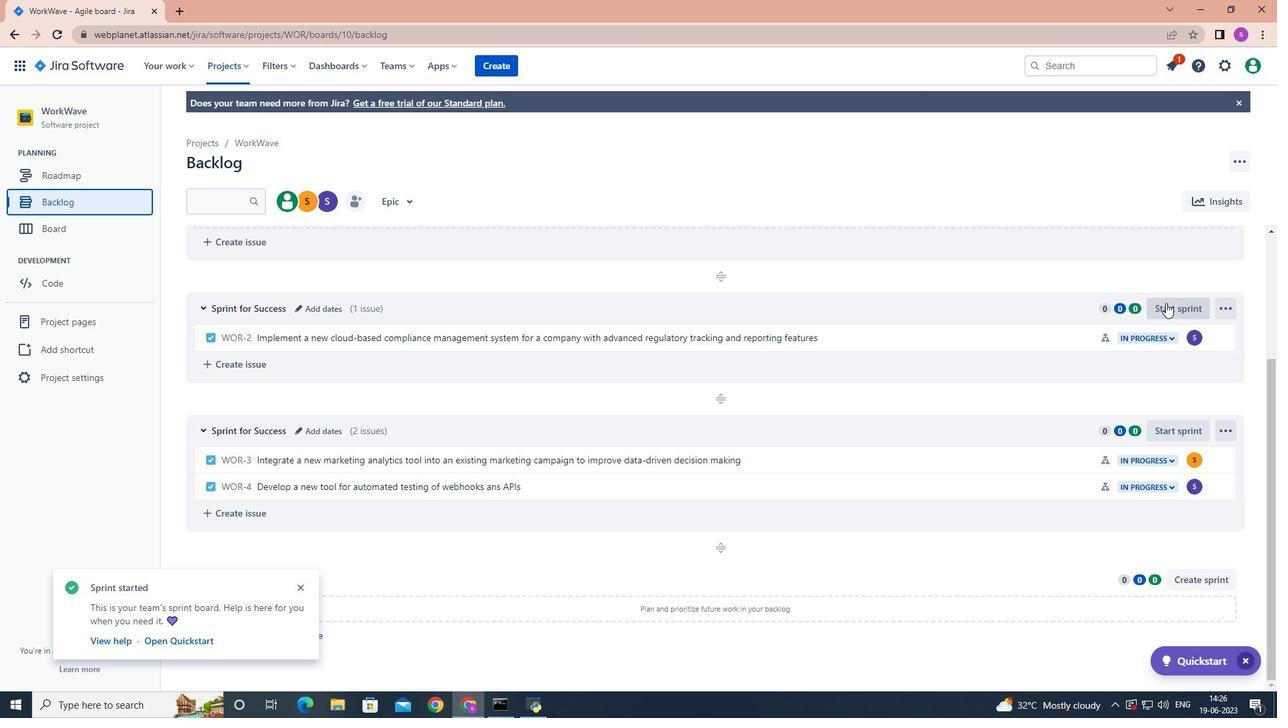 
Action: Mouse moved to (606, 232)
Screenshot: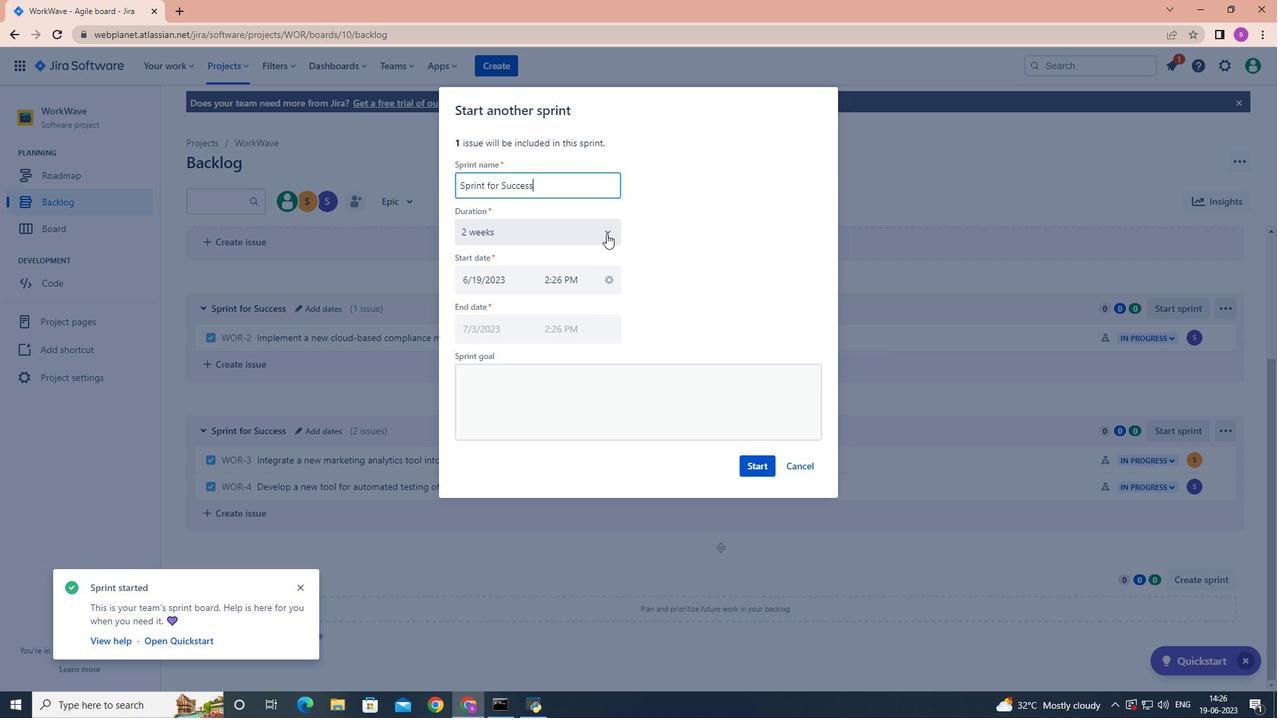 
Action: Mouse pressed left at (606, 232)
Screenshot: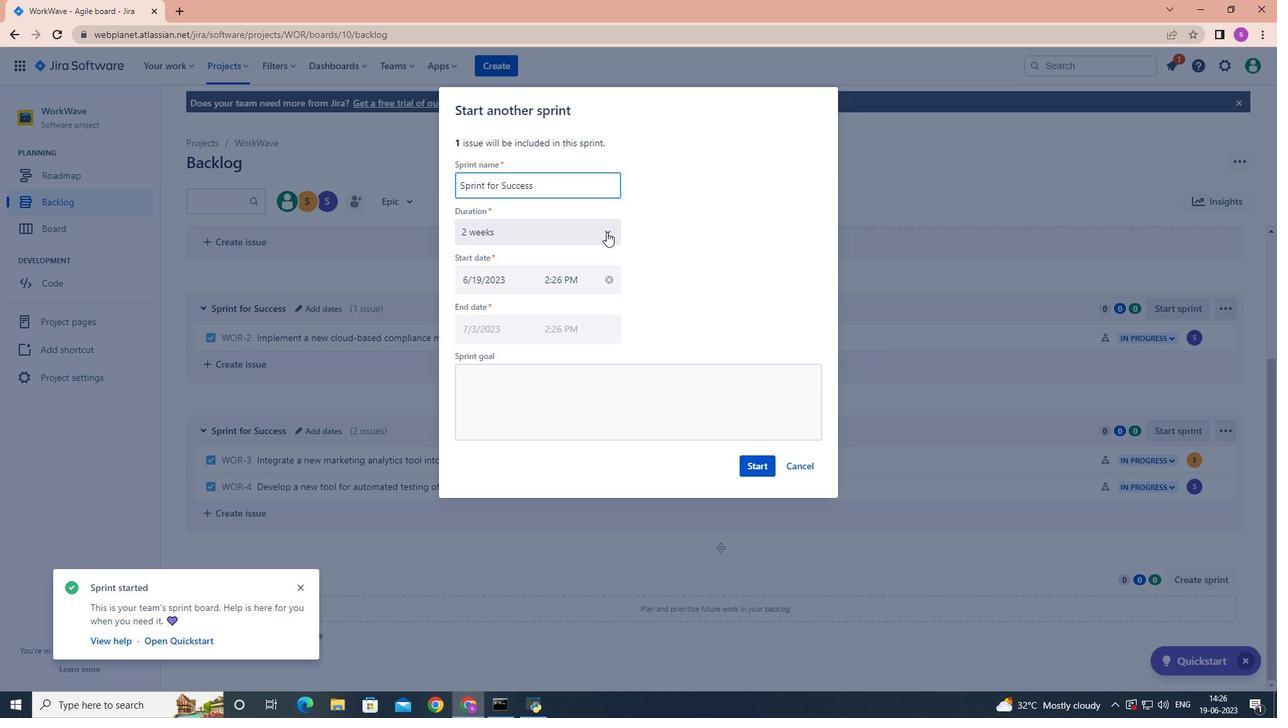 
Action: Mouse moved to (572, 306)
Screenshot: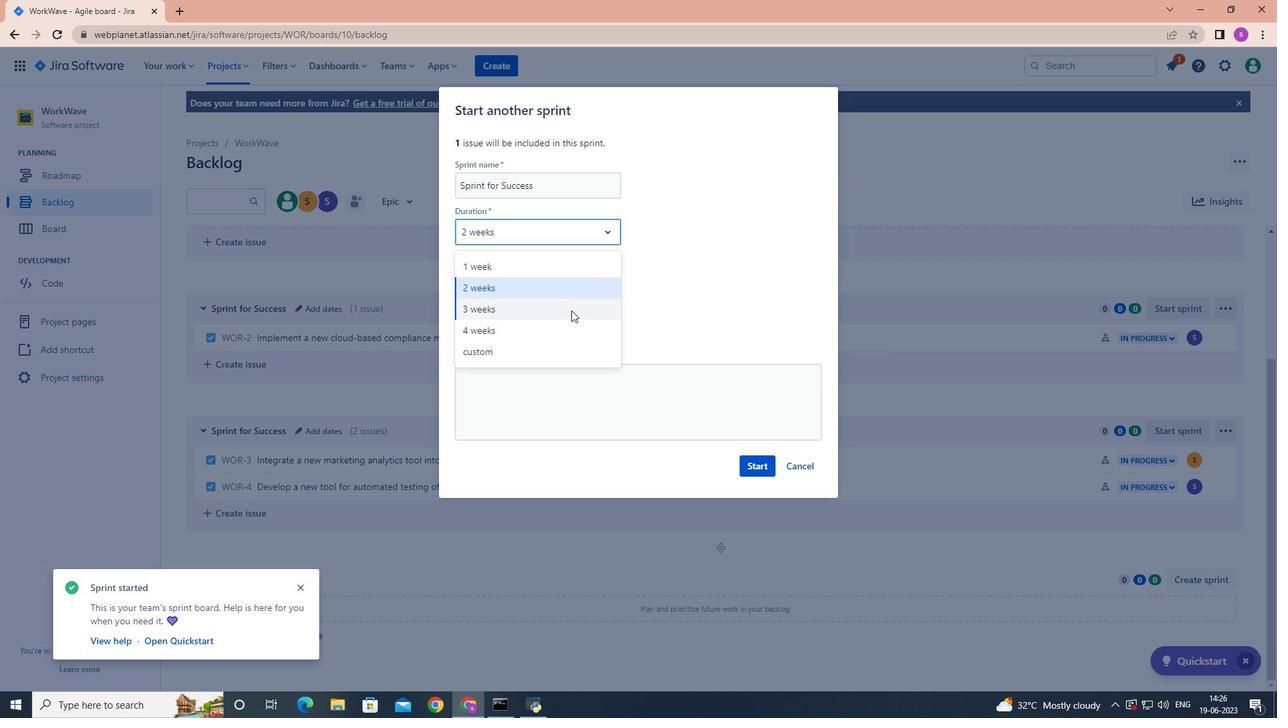 
Action: Mouse pressed left at (572, 306)
Screenshot: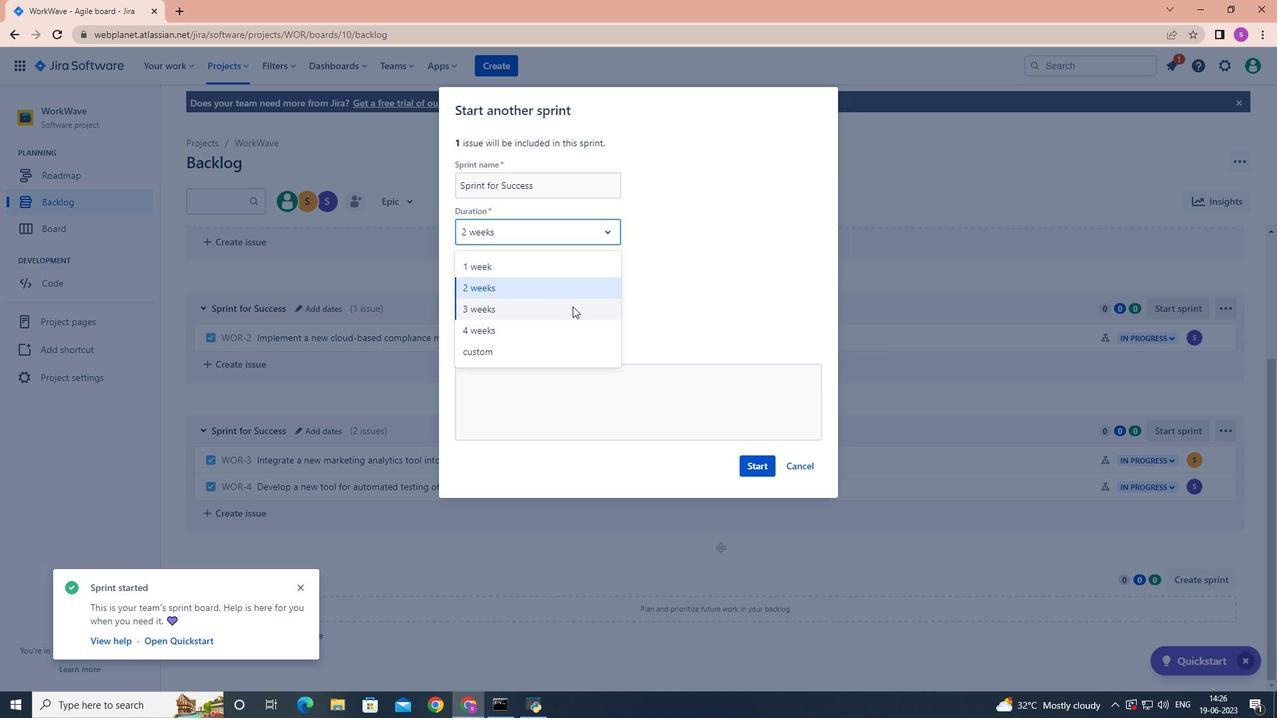 
Action: Mouse moved to (753, 466)
Screenshot: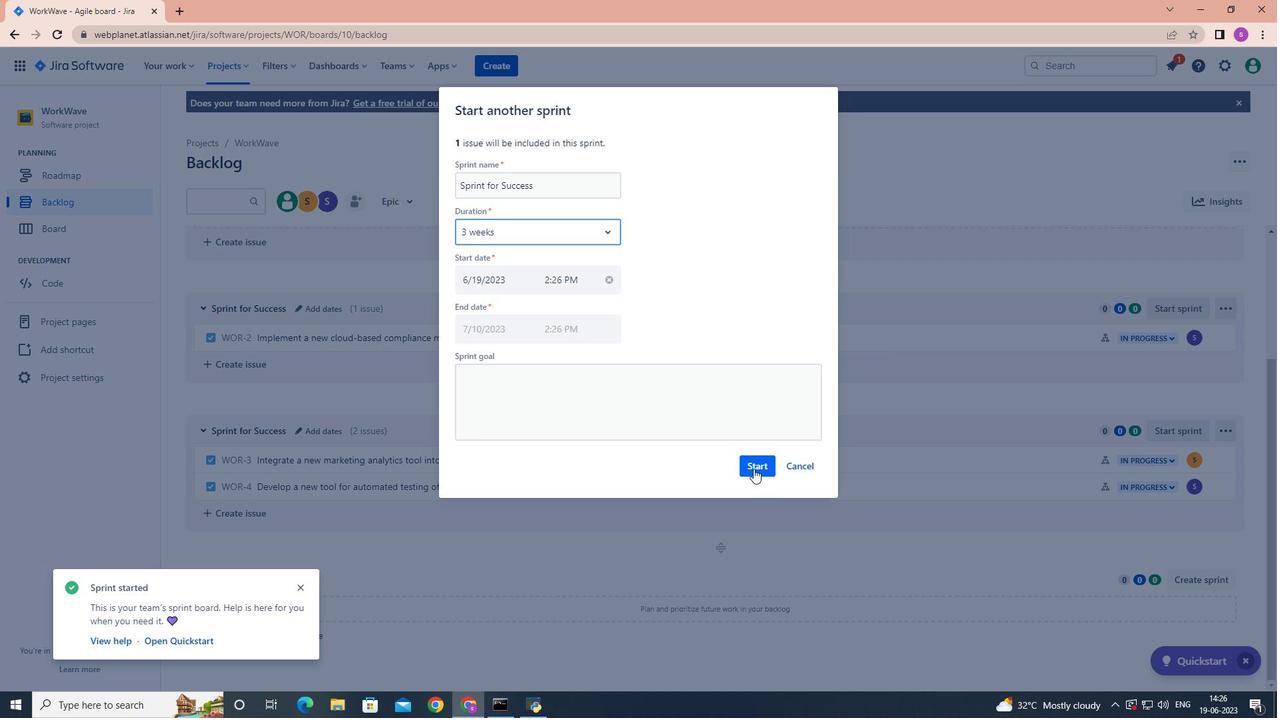 
Action: Mouse pressed left at (753, 466)
Screenshot: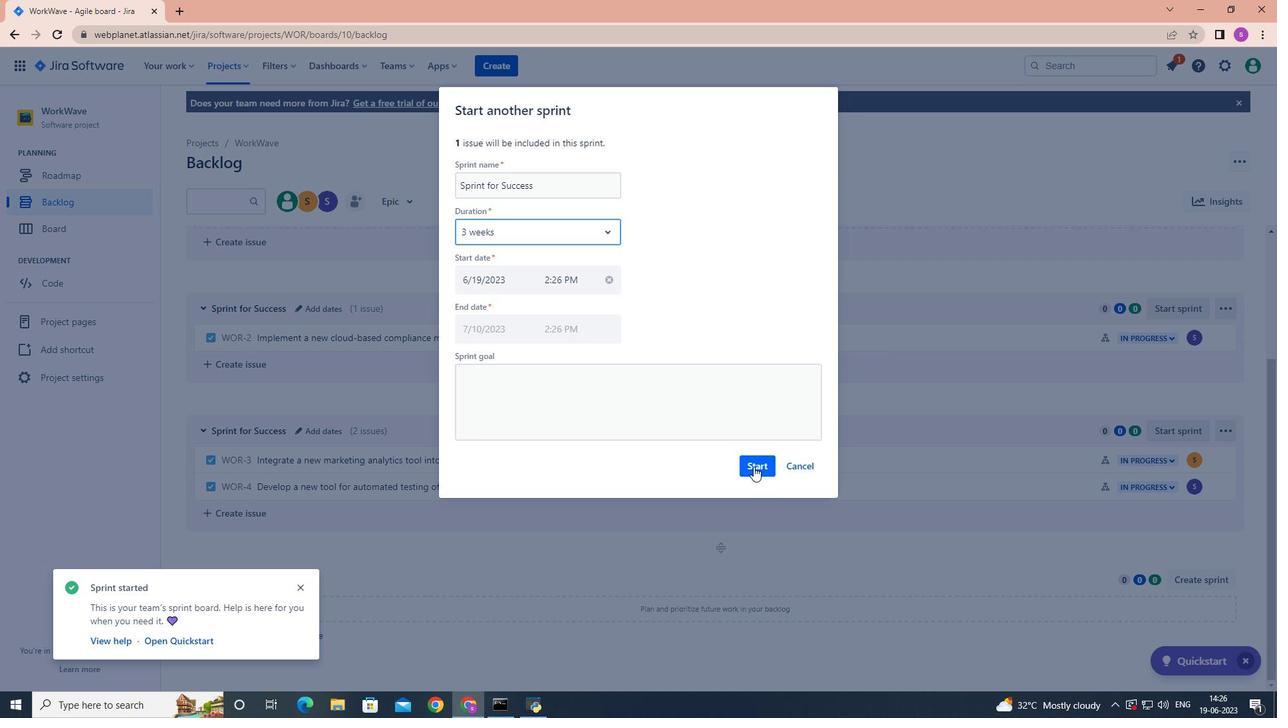 
Action: Mouse moved to (754, 464)
Screenshot: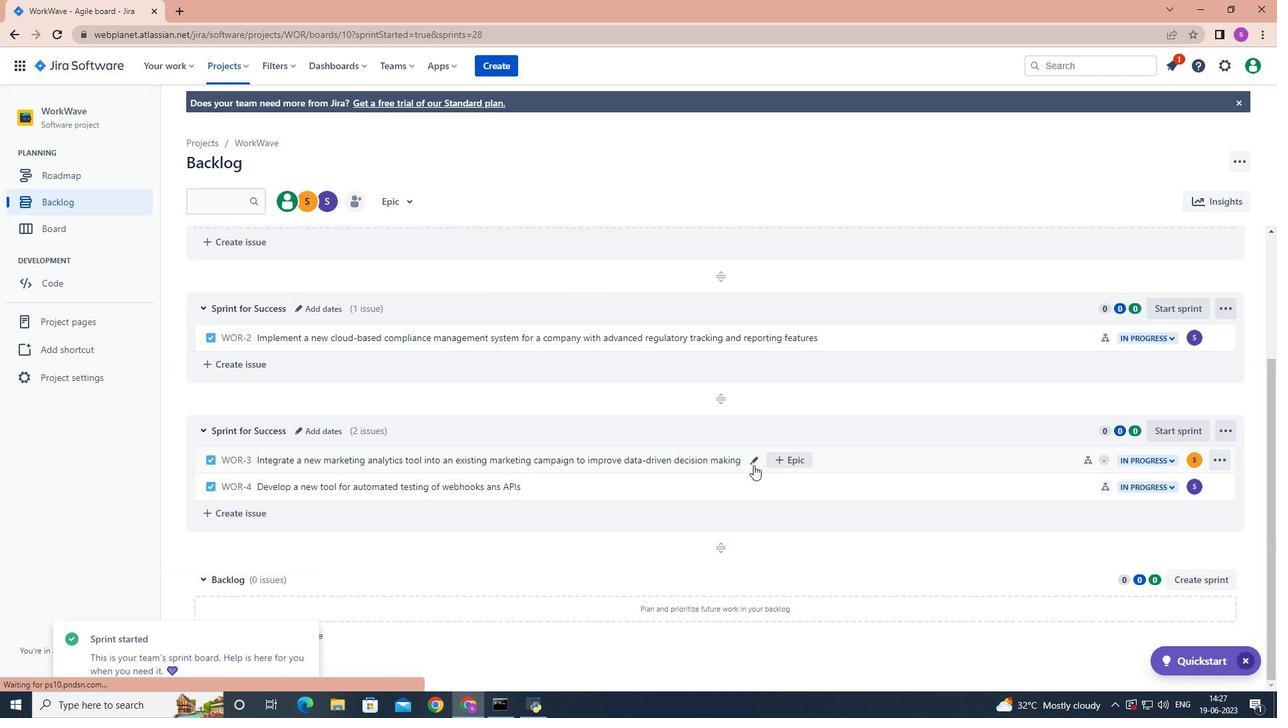 
